 Task: Look for space in Kushikino, Japan from 2nd September, 2023 to 6th September, 2023 for 2 adults in price range Rs.15000 to Rs.20000. Place can be entire place with 1  bedroom having 1 bed and 1 bathroom. Property type can be house, flat, guest house, hotel. Booking option can be shelf check-in. Required host language is English.
Action: Mouse moved to (458, 122)
Screenshot: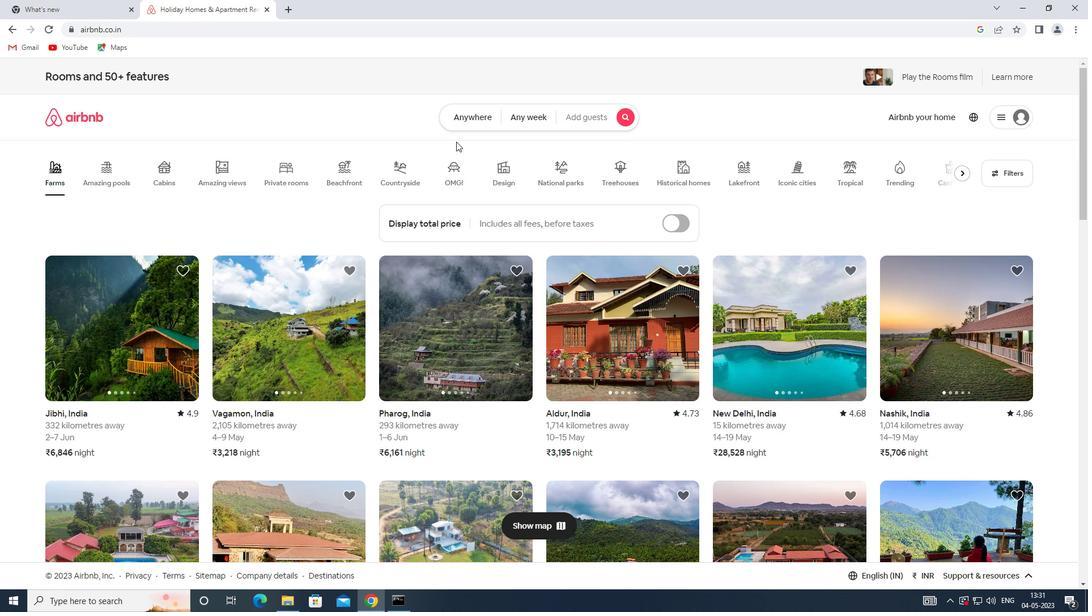 
Action: Mouse pressed left at (458, 122)
Screenshot: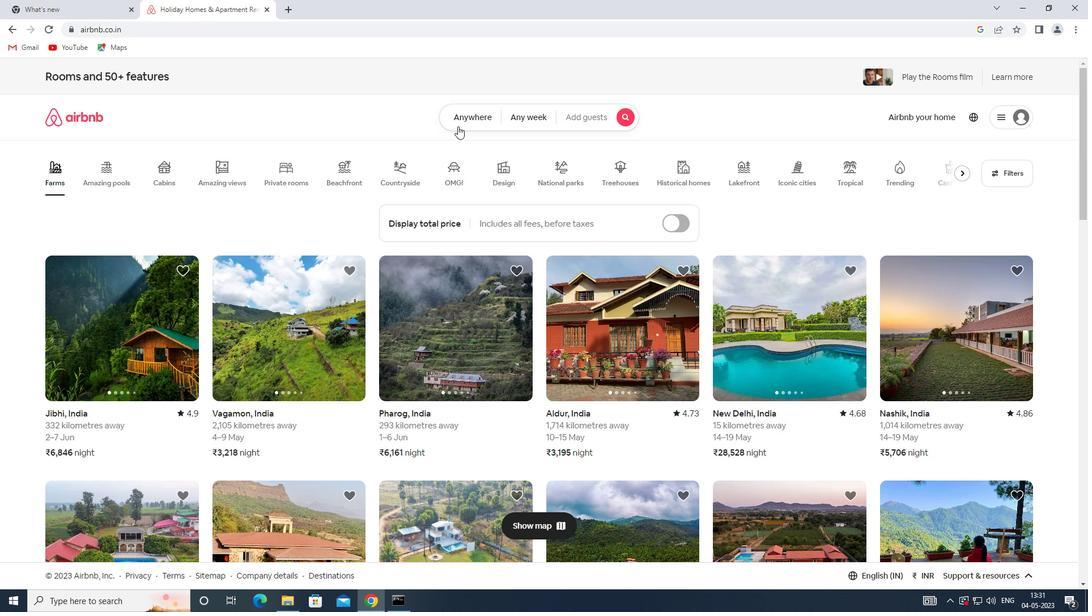 
Action: Mouse moved to (375, 156)
Screenshot: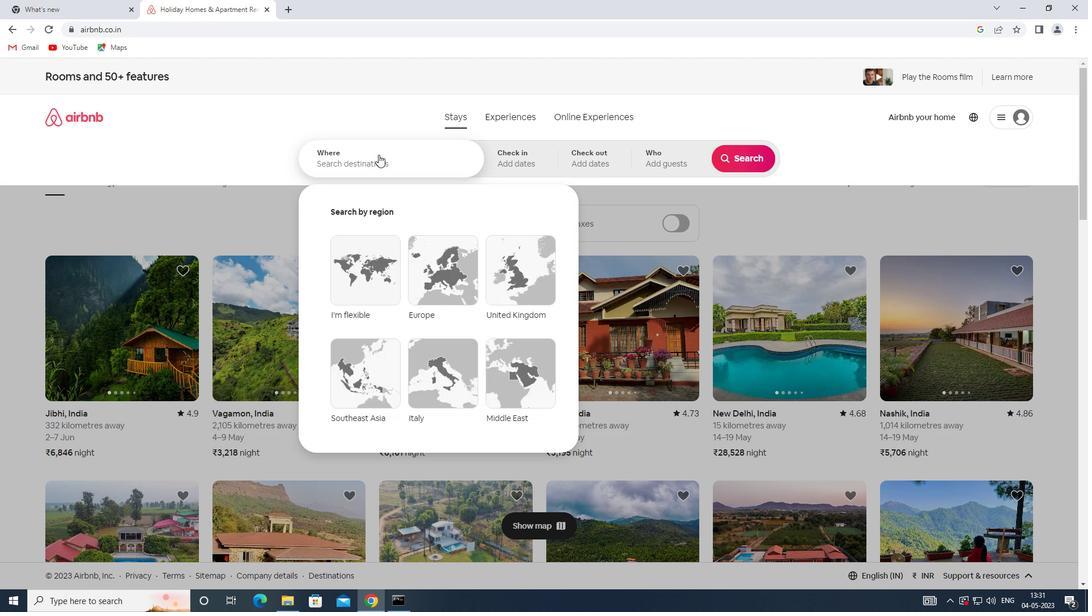 
Action: Mouse pressed left at (375, 156)
Screenshot: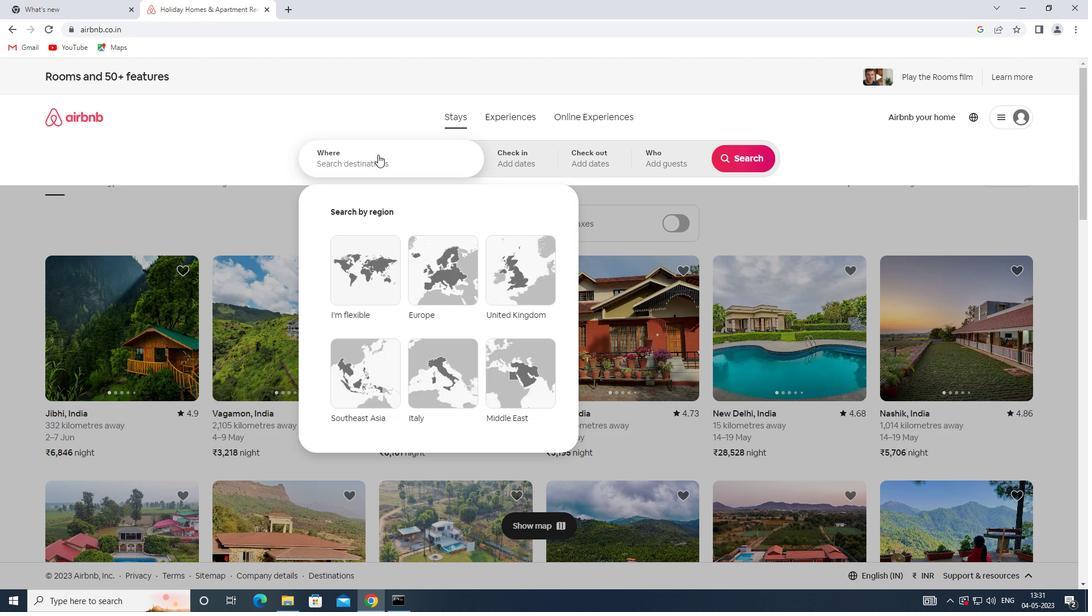 
Action: Key pressed <Key.shift>KUSHIKINO,<Key.shift>JAPAN
Screenshot: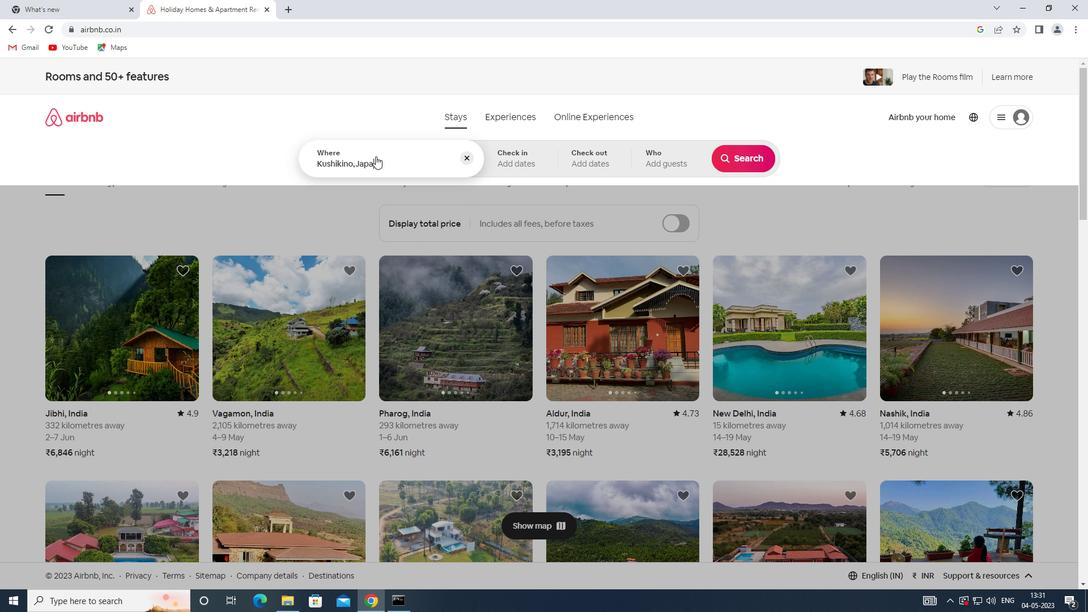 
Action: Mouse moved to (529, 151)
Screenshot: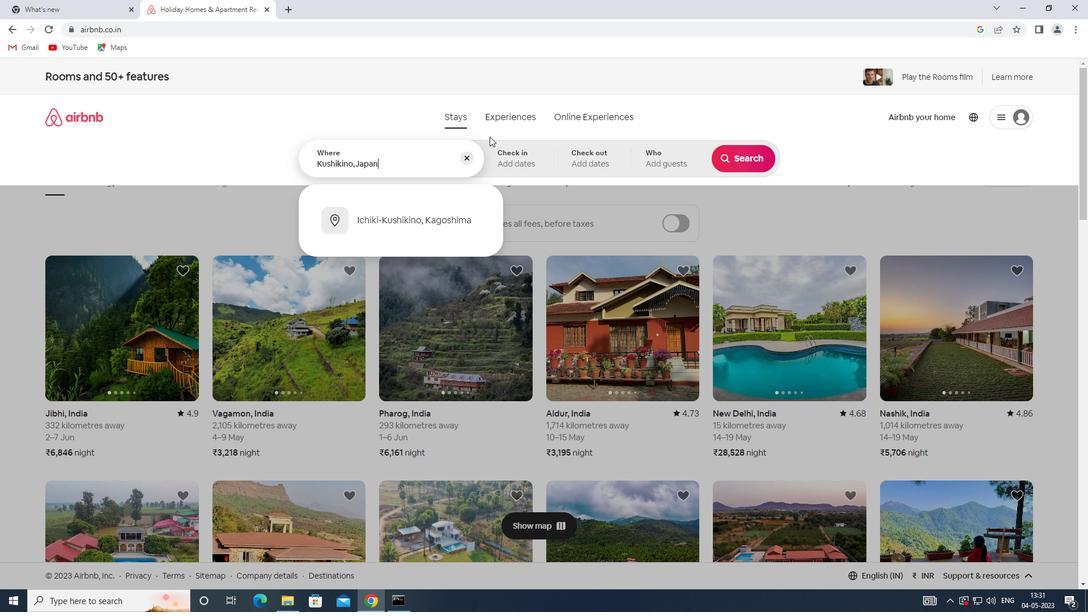 
Action: Mouse pressed left at (529, 151)
Screenshot: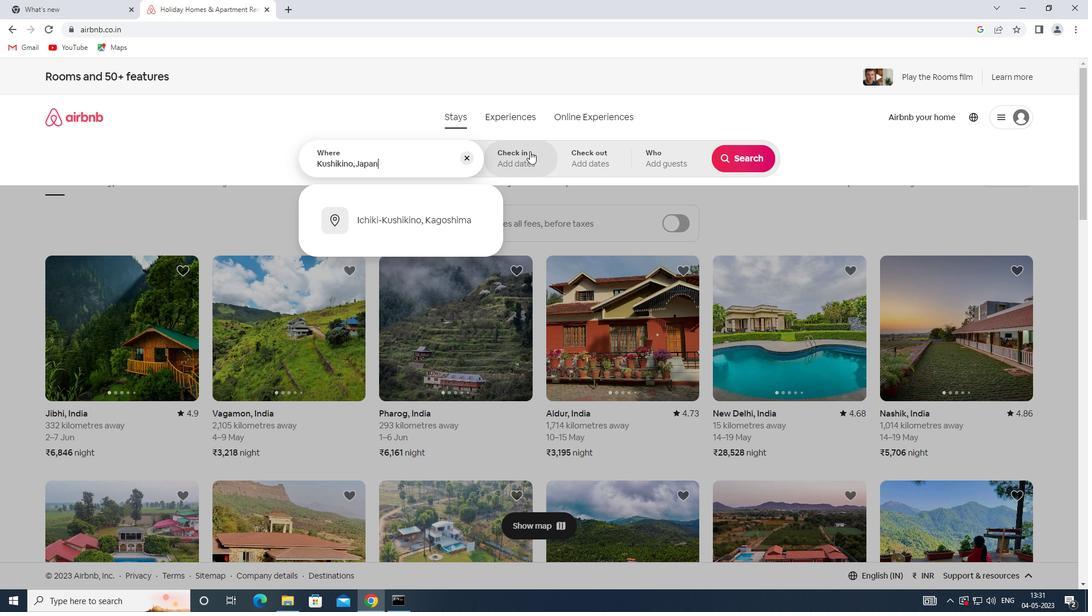 
Action: Mouse moved to (739, 256)
Screenshot: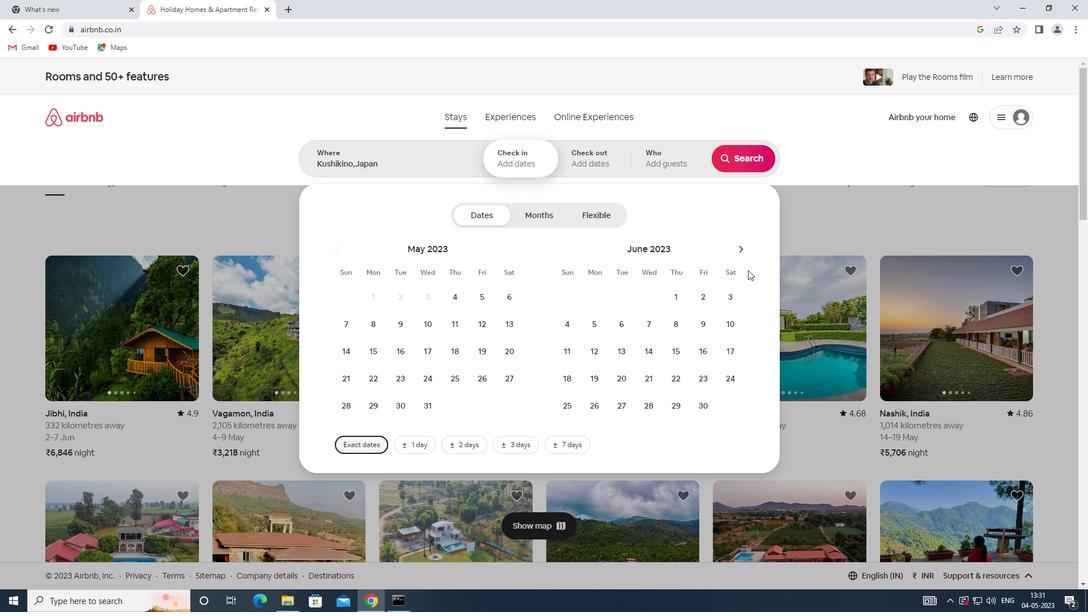
Action: Mouse pressed left at (739, 256)
Screenshot: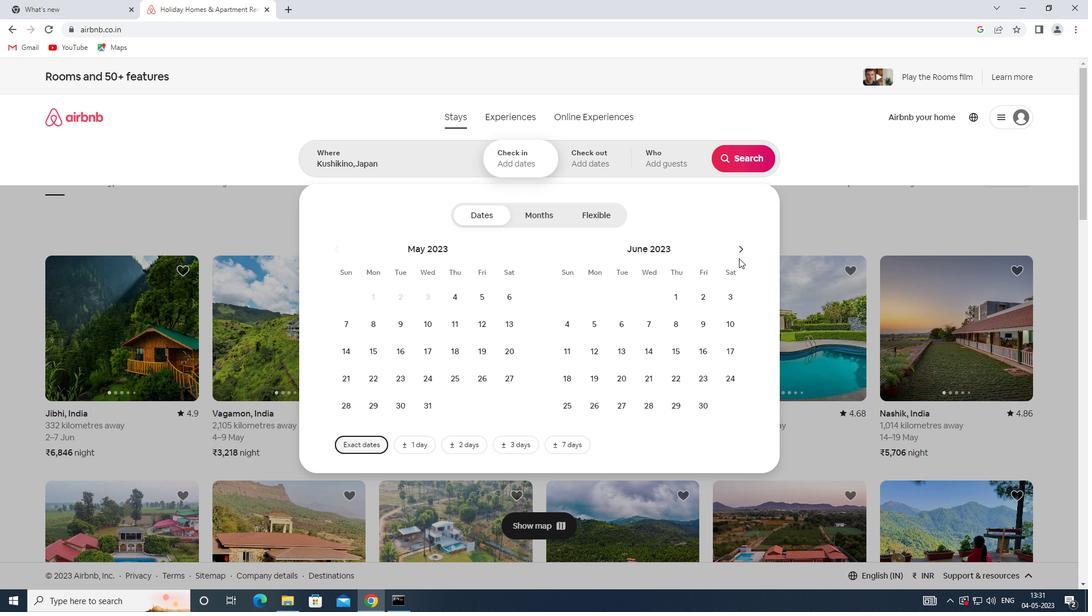 
Action: Mouse pressed left at (739, 256)
Screenshot: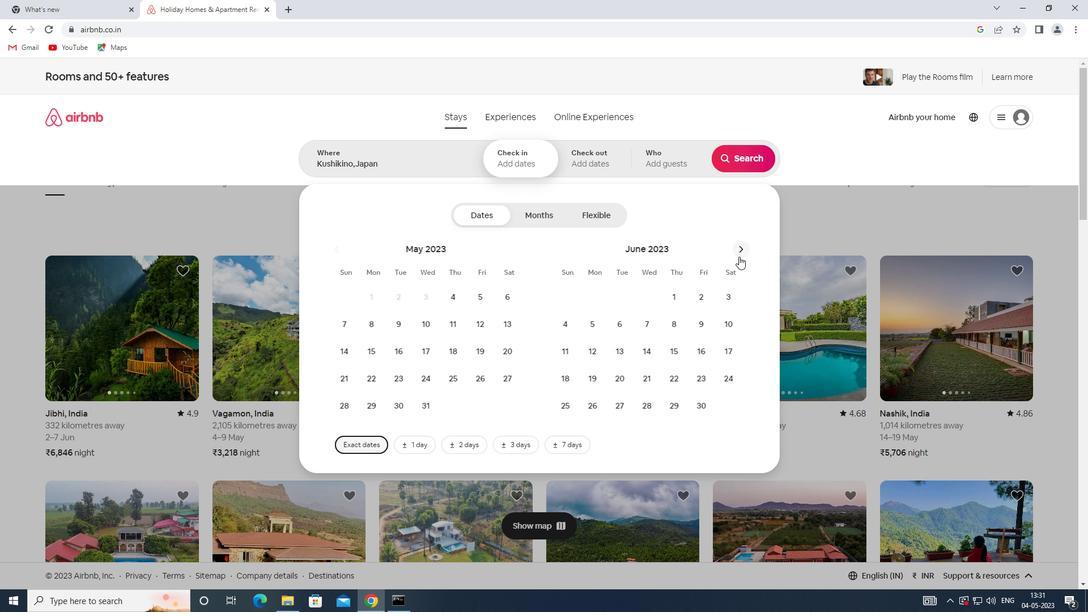 
Action: Mouse pressed left at (739, 256)
Screenshot: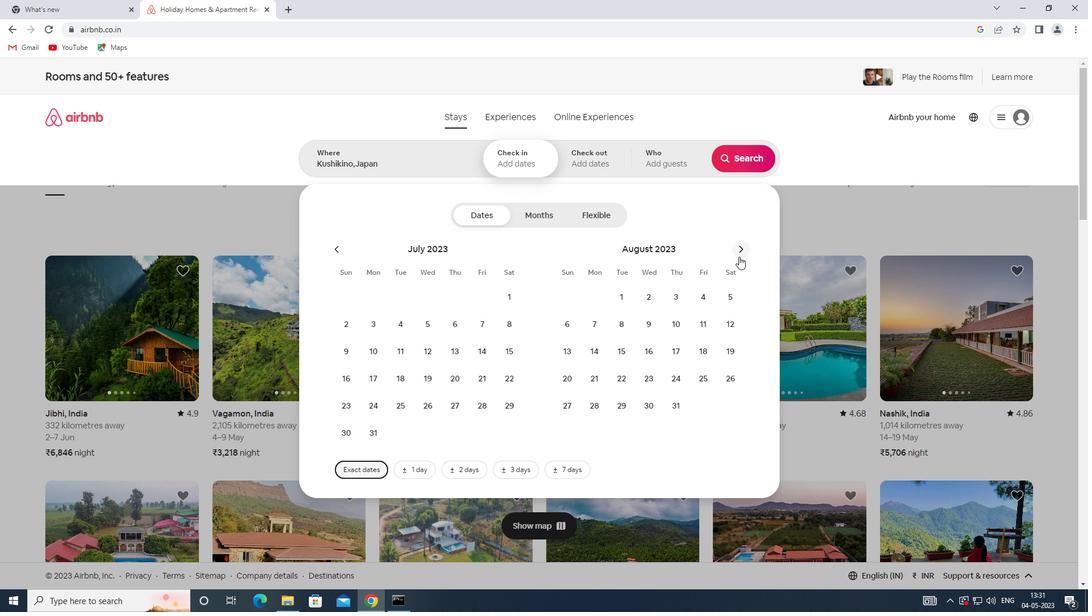 
Action: Mouse moved to (728, 294)
Screenshot: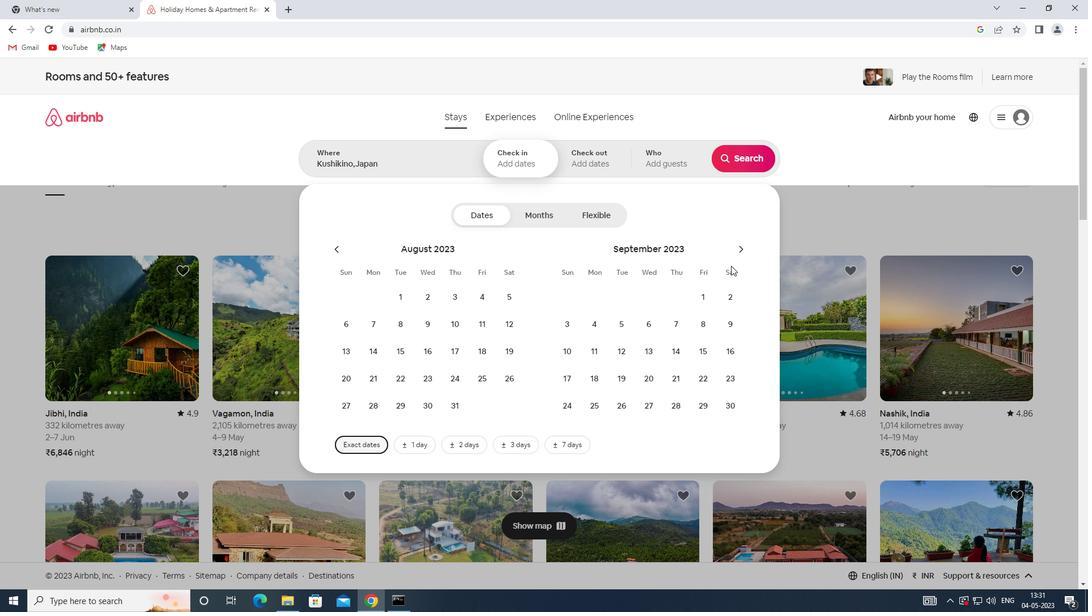 
Action: Mouse pressed left at (728, 294)
Screenshot: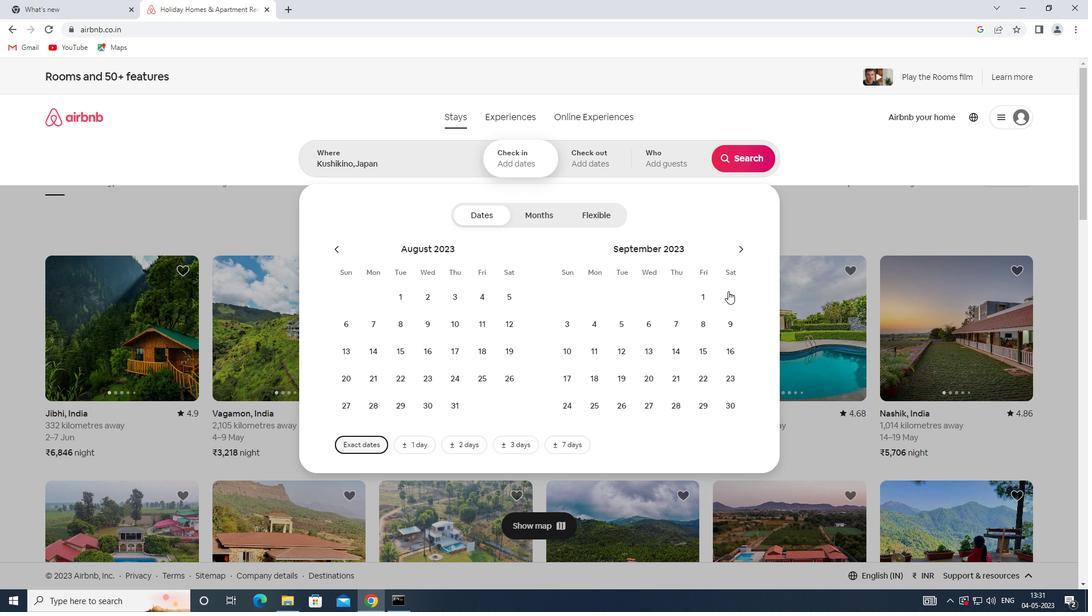 
Action: Mouse moved to (648, 336)
Screenshot: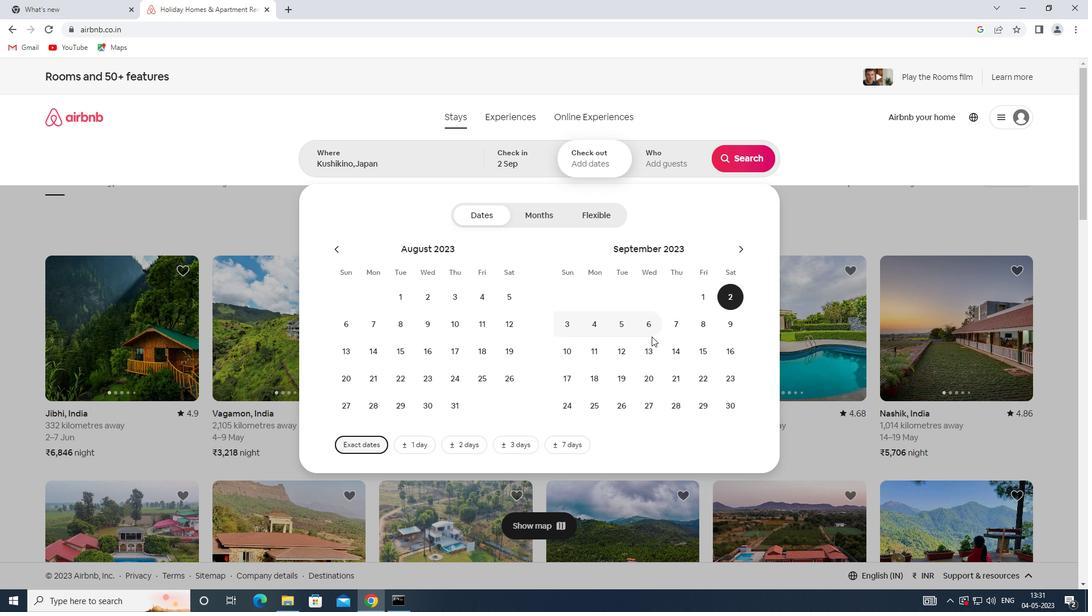 
Action: Mouse pressed left at (648, 336)
Screenshot: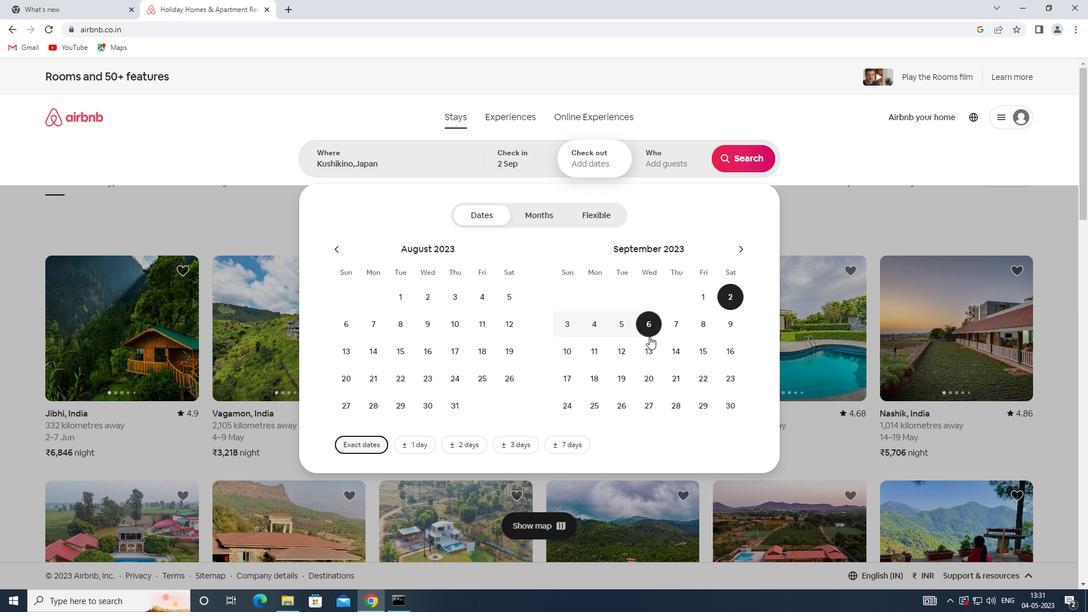 
Action: Mouse moved to (673, 166)
Screenshot: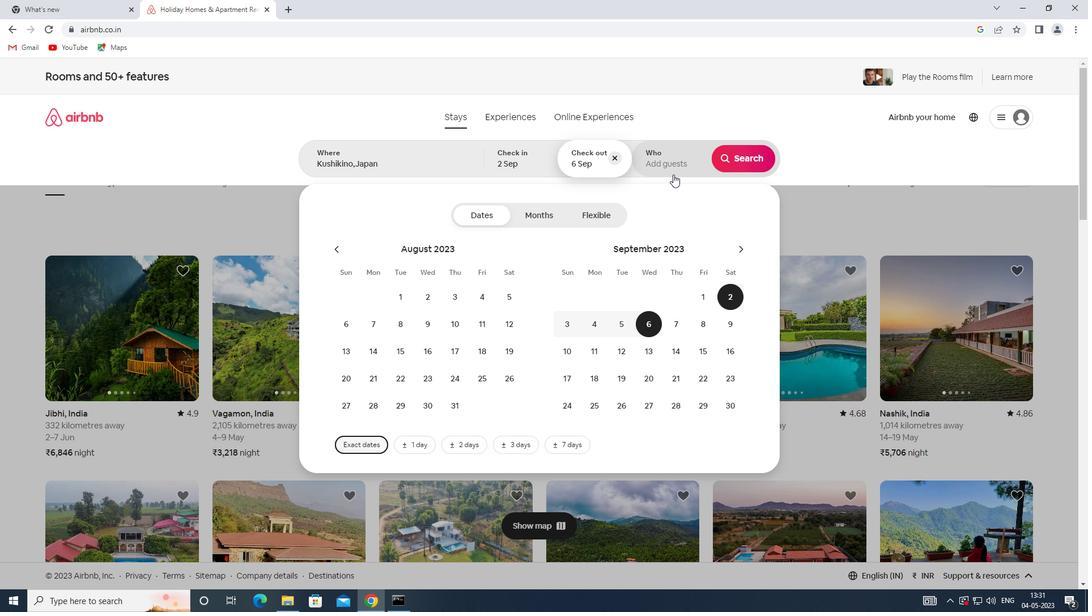 
Action: Mouse pressed left at (673, 166)
Screenshot: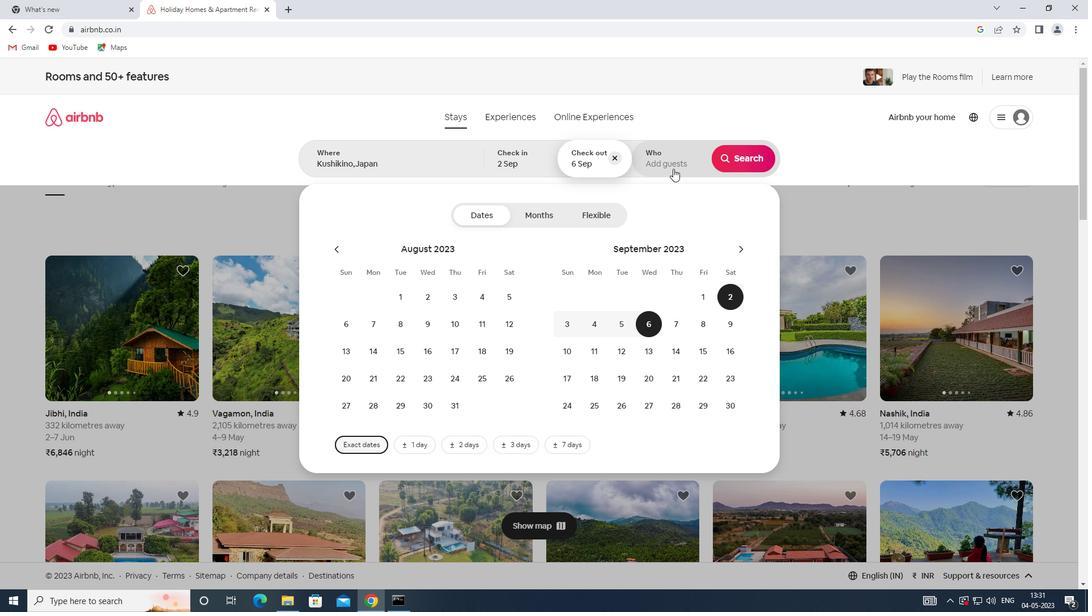 
Action: Mouse moved to (744, 218)
Screenshot: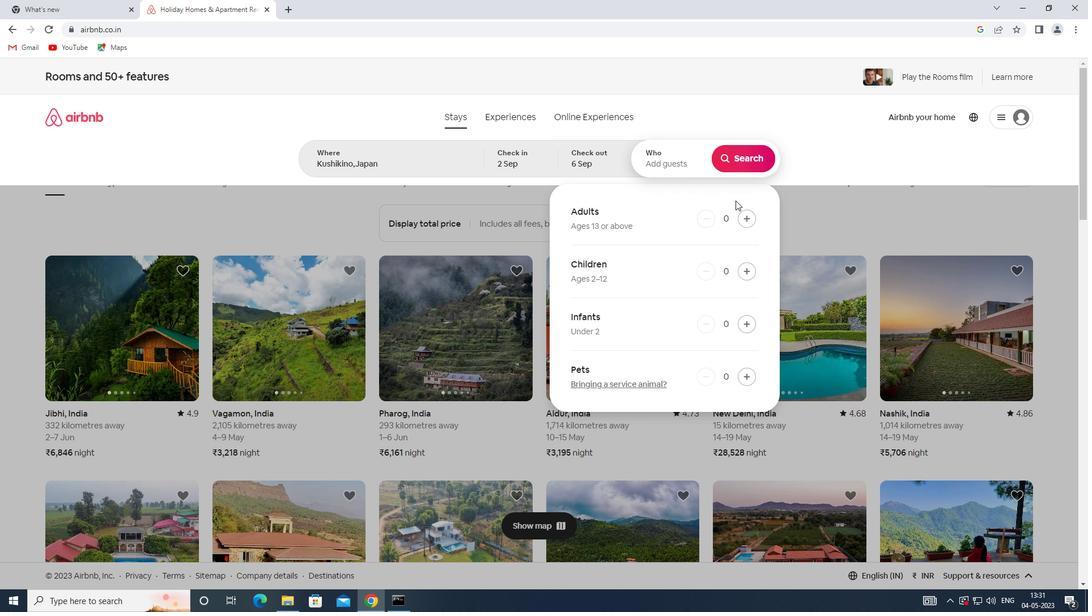 
Action: Mouse pressed left at (744, 218)
Screenshot: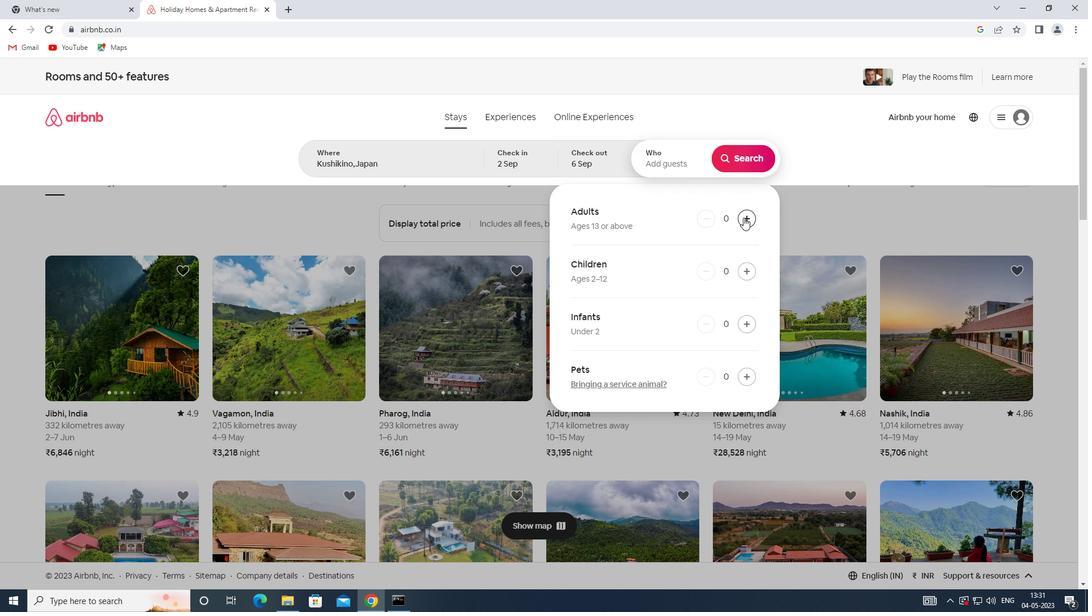 
Action: Mouse pressed left at (744, 218)
Screenshot: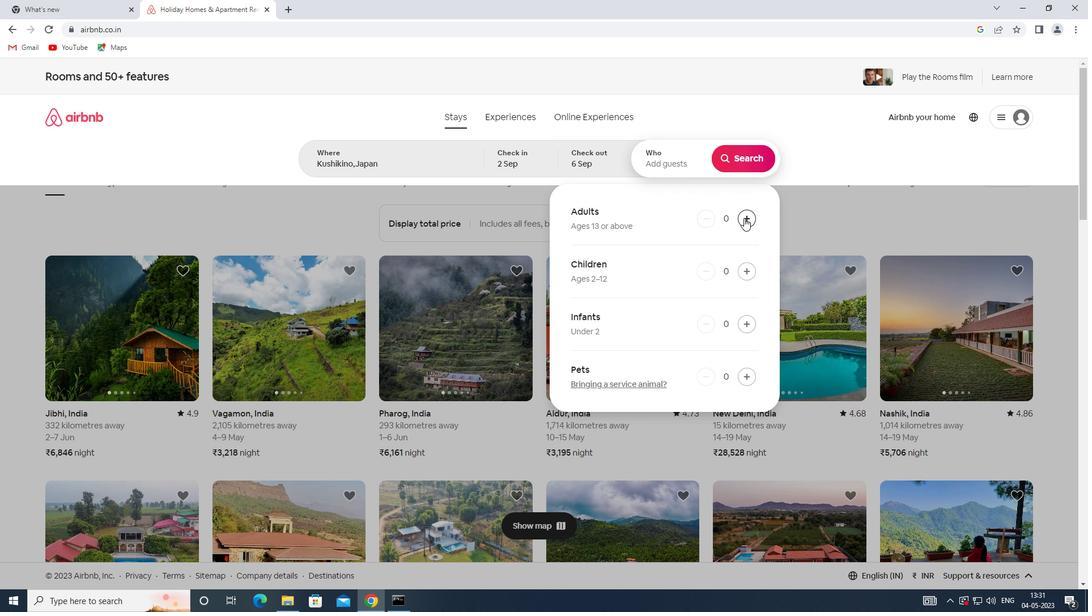 
Action: Mouse moved to (748, 150)
Screenshot: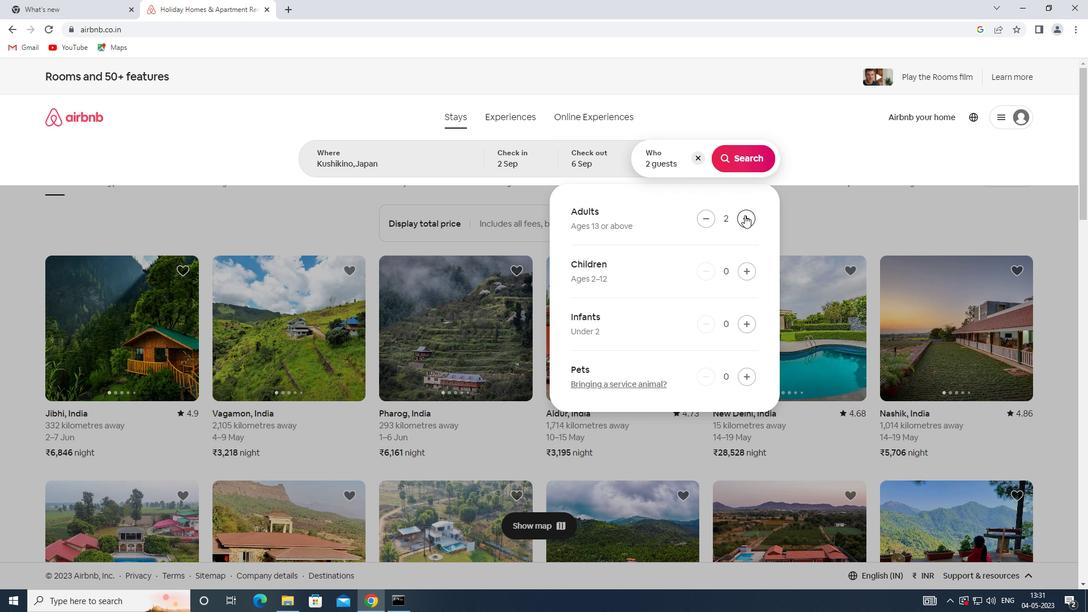 
Action: Mouse pressed left at (748, 150)
Screenshot: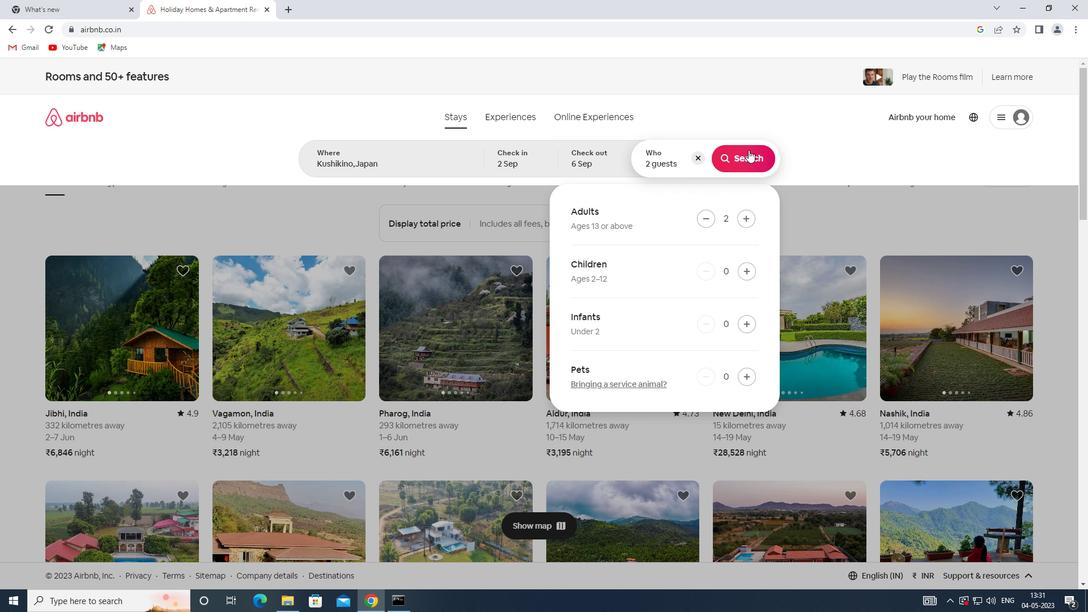 
Action: Mouse moved to (1054, 128)
Screenshot: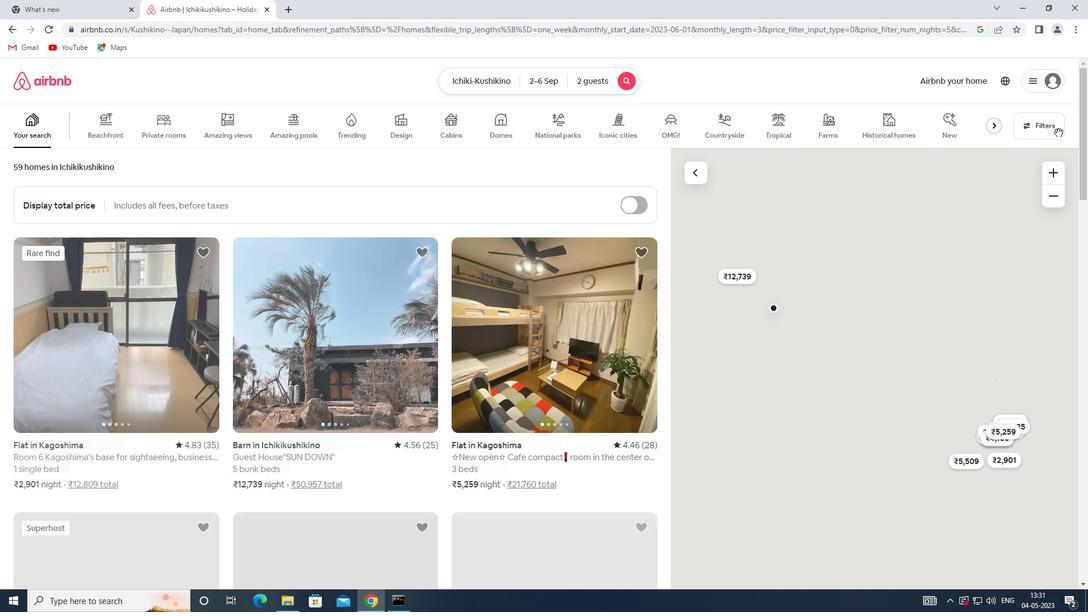 
Action: Mouse pressed left at (1054, 128)
Screenshot: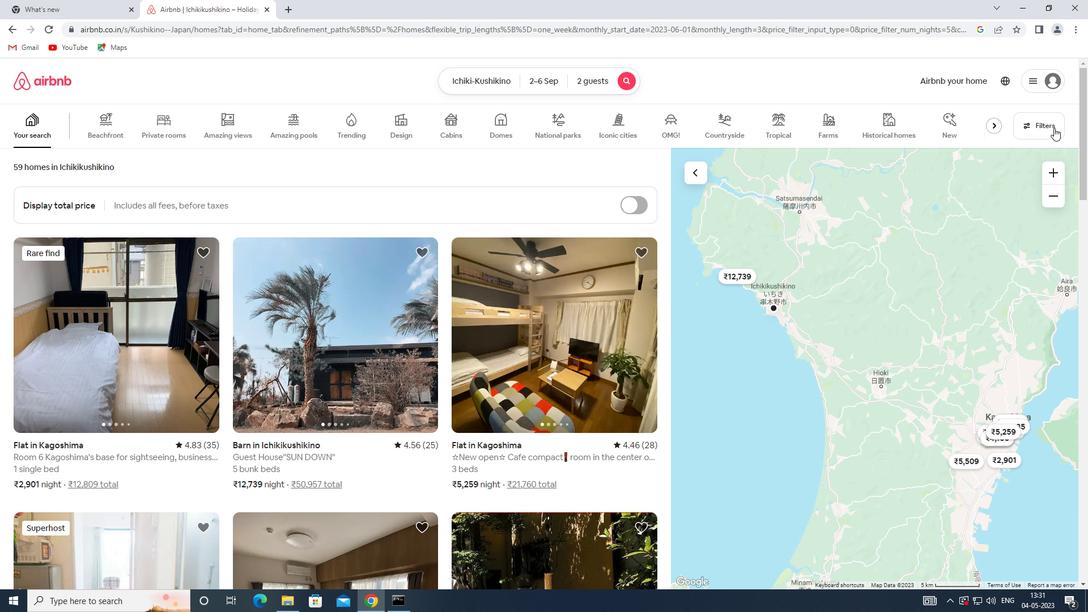 
Action: Mouse moved to (397, 270)
Screenshot: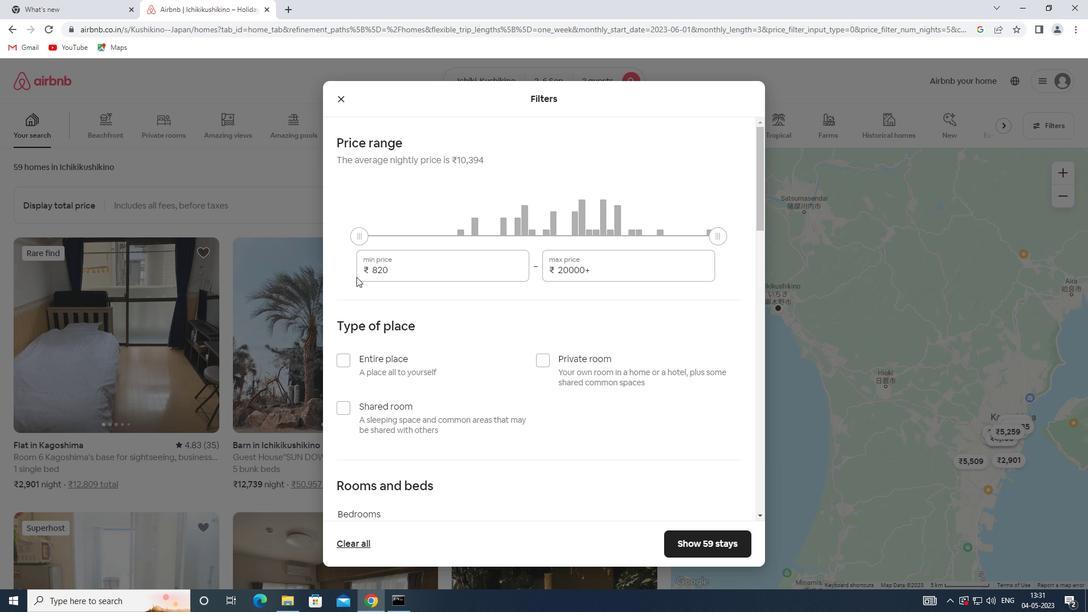 
Action: Mouse pressed left at (397, 270)
Screenshot: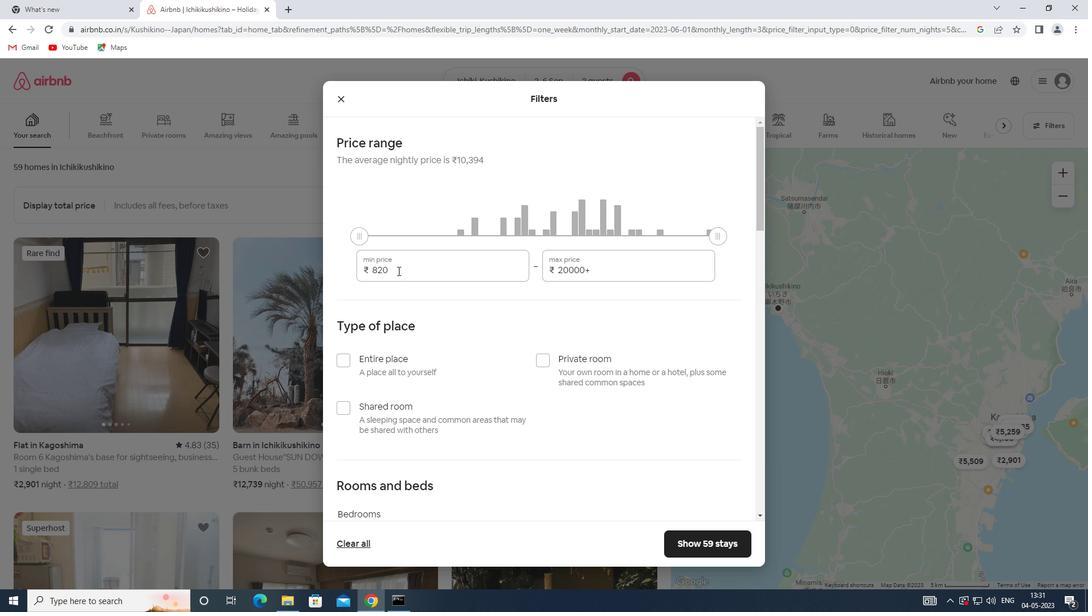 
Action: Mouse moved to (326, 269)
Screenshot: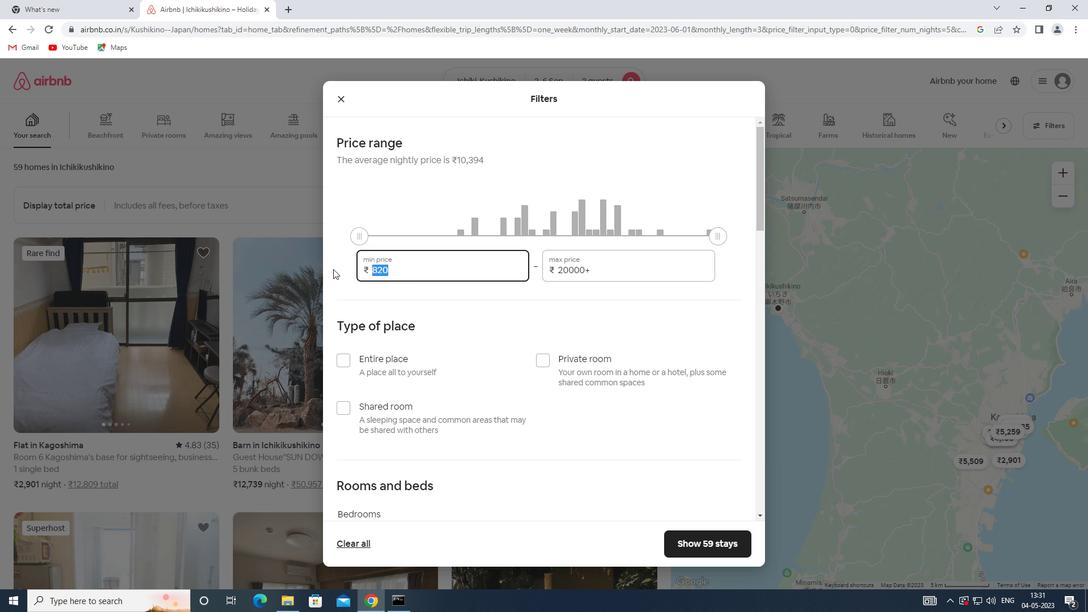
Action: Key pressed 15000
Screenshot: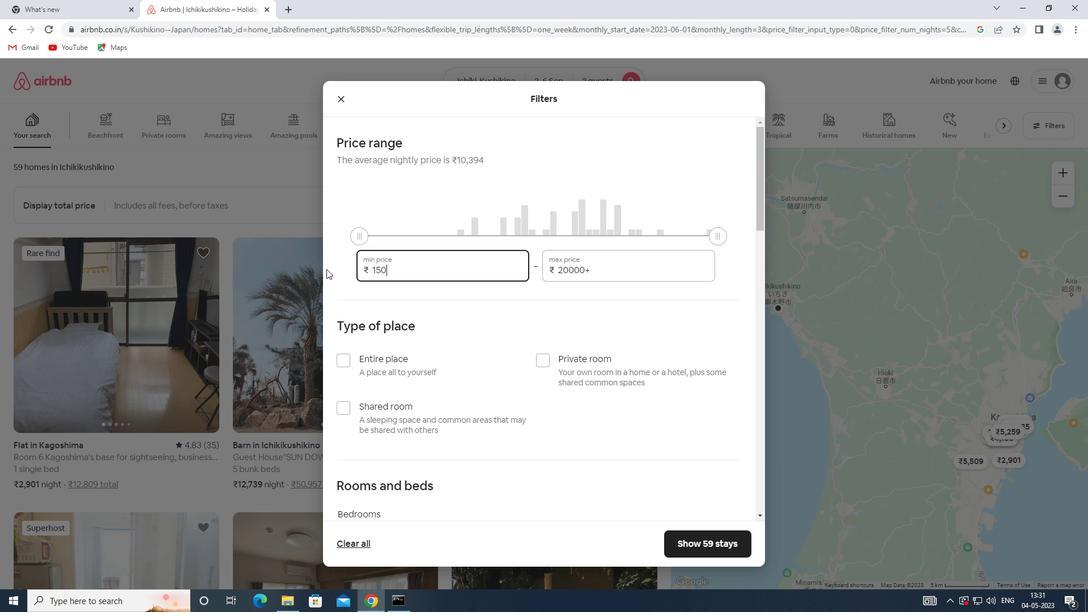
Action: Mouse moved to (337, 265)
Screenshot: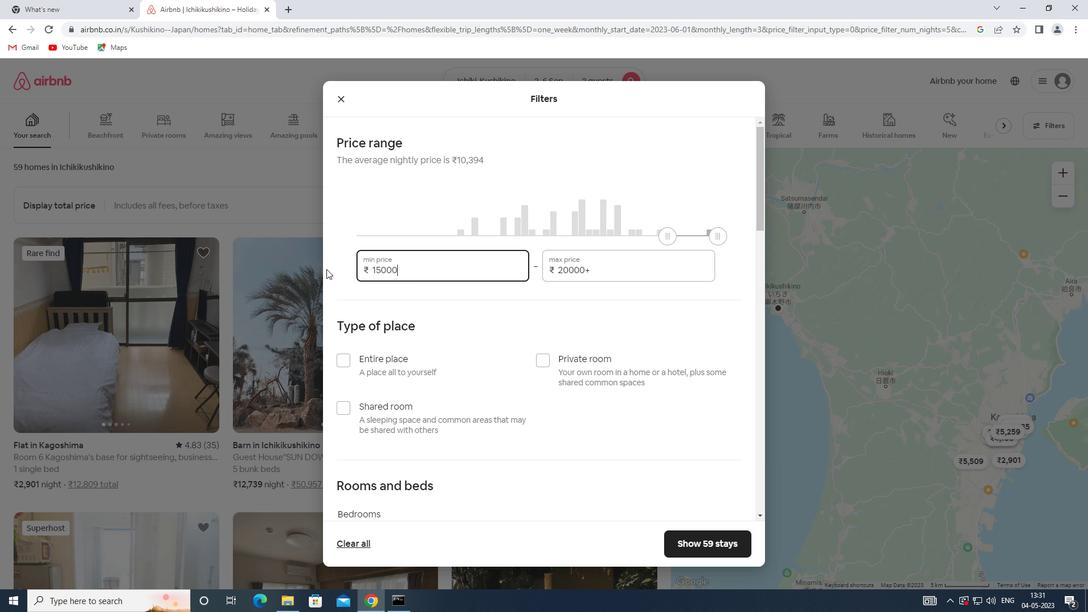 
Action: Mouse scrolled (337, 264) with delta (0, 0)
Screenshot: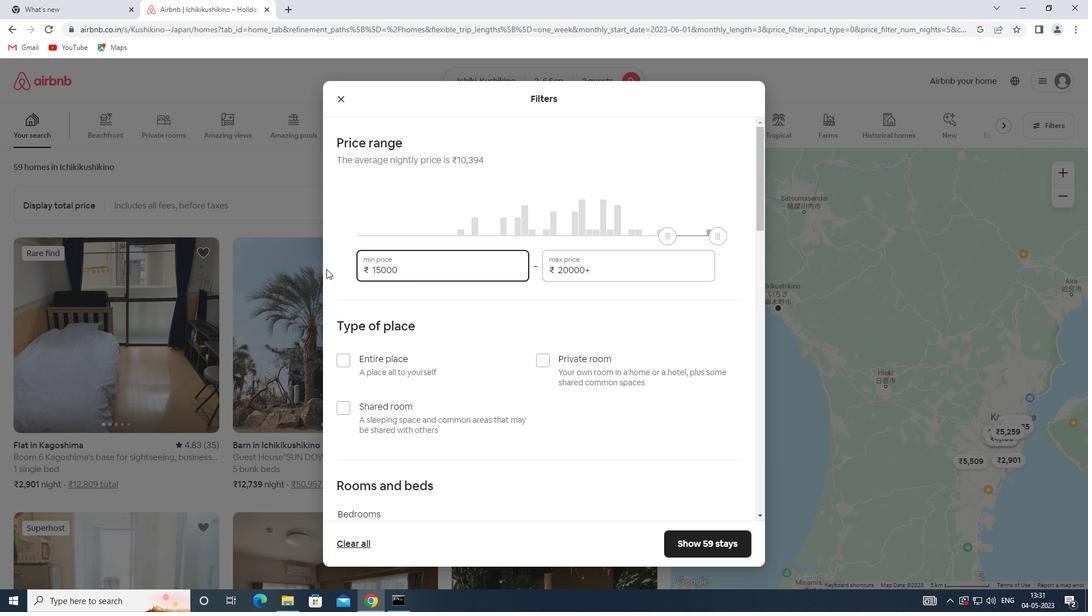 
Action: Mouse moved to (594, 214)
Screenshot: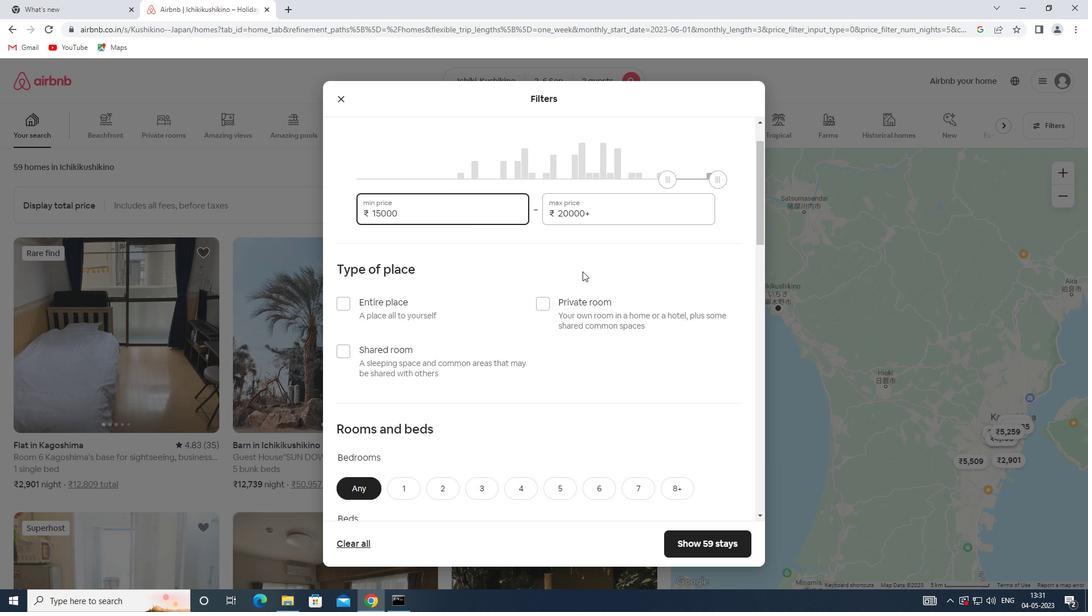 
Action: Mouse pressed left at (594, 214)
Screenshot: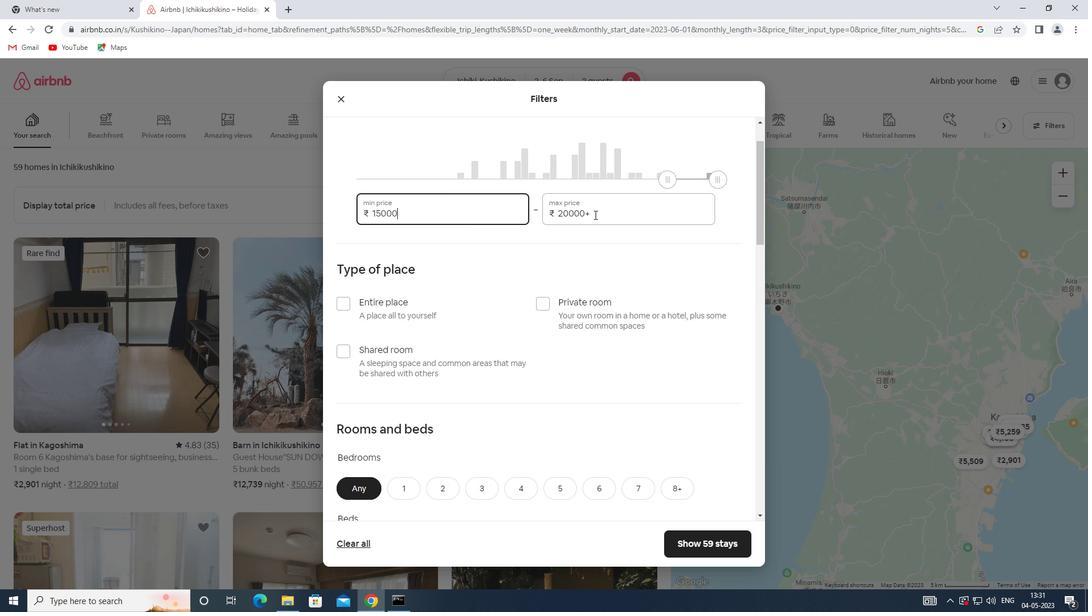 
Action: Mouse moved to (524, 214)
Screenshot: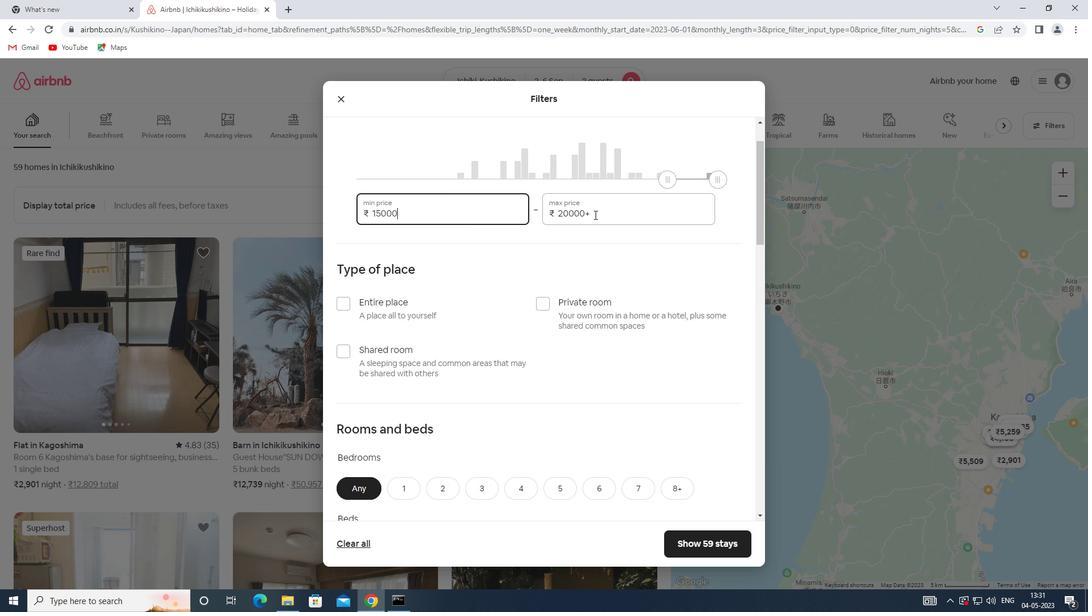 
Action: Key pressed 20000
Screenshot: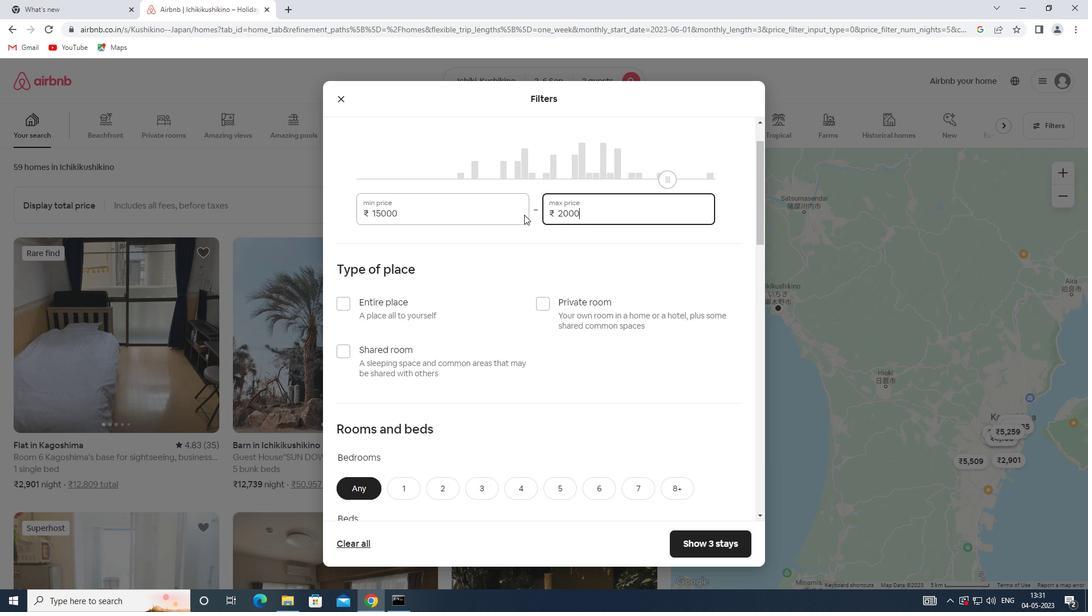 
Action: Mouse scrolled (524, 214) with delta (0, 0)
Screenshot: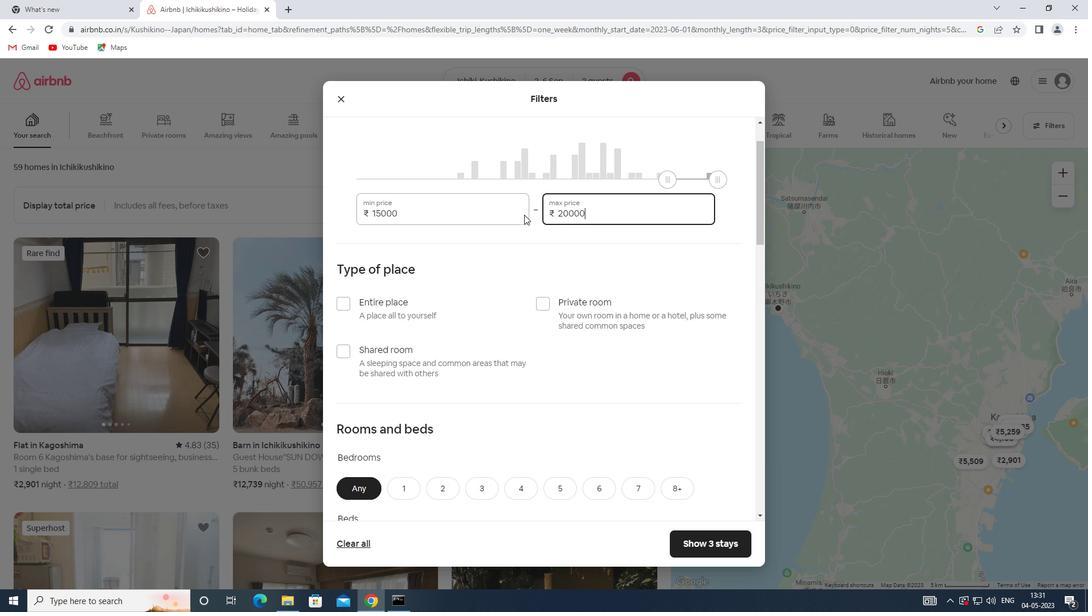 
Action: Mouse moved to (404, 247)
Screenshot: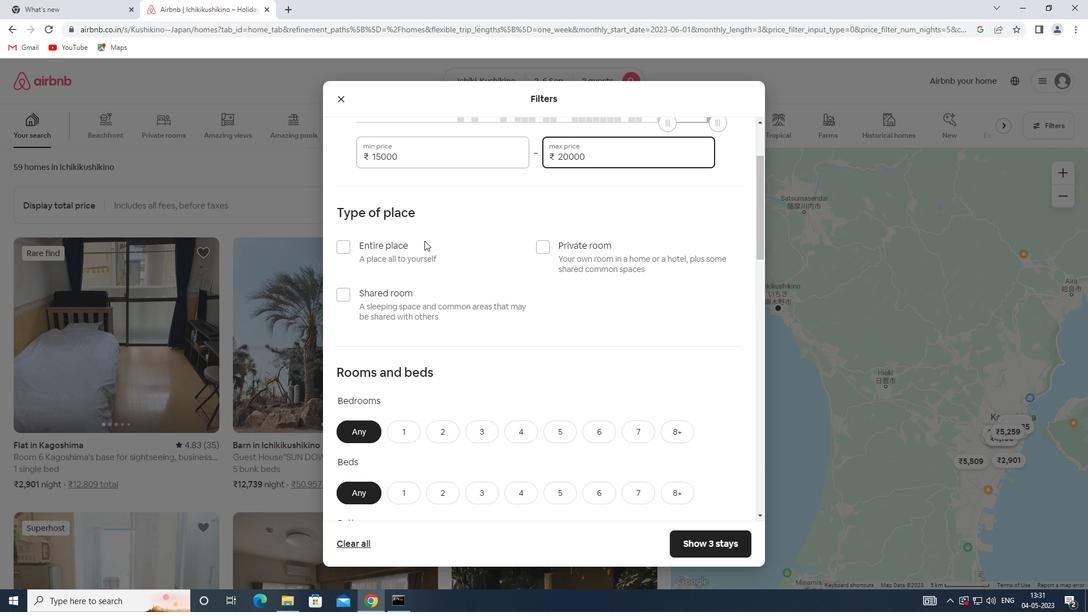 
Action: Mouse pressed left at (404, 247)
Screenshot: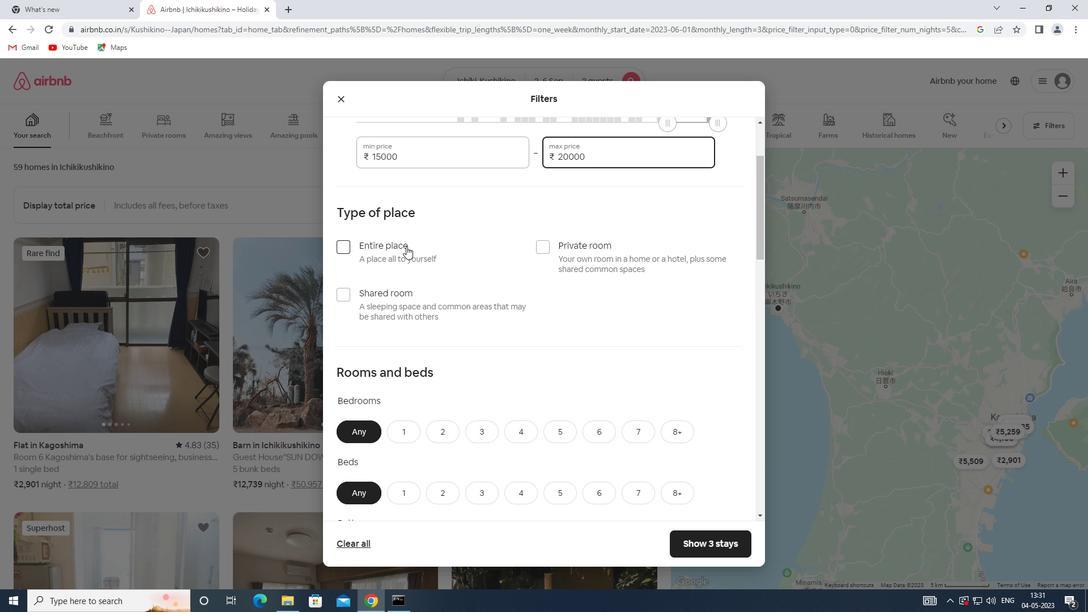 
Action: Mouse scrolled (404, 247) with delta (0, 0)
Screenshot: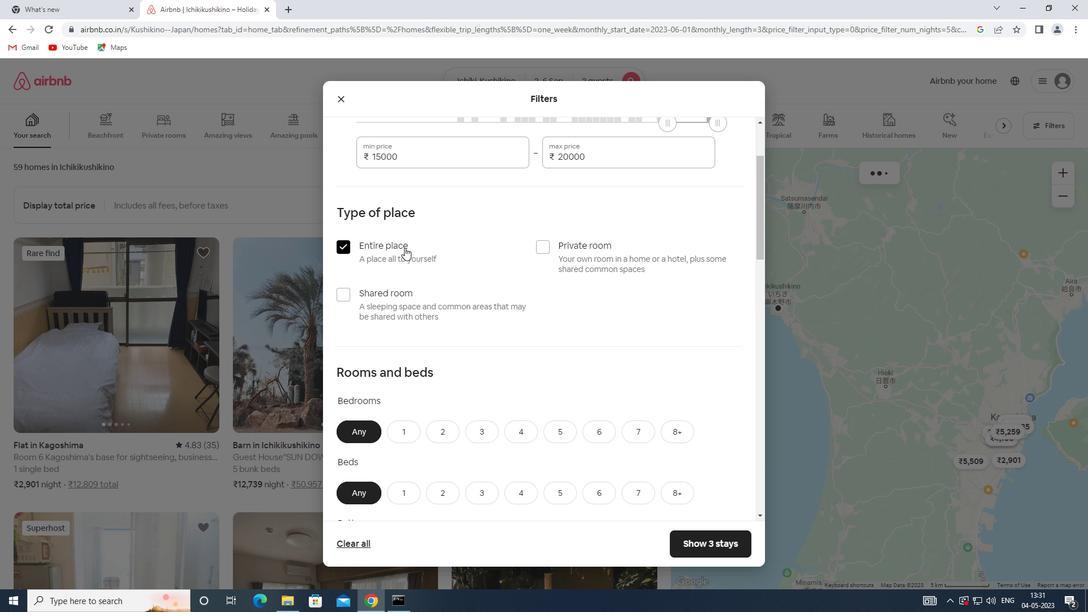 
Action: Mouse moved to (403, 248)
Screenshot: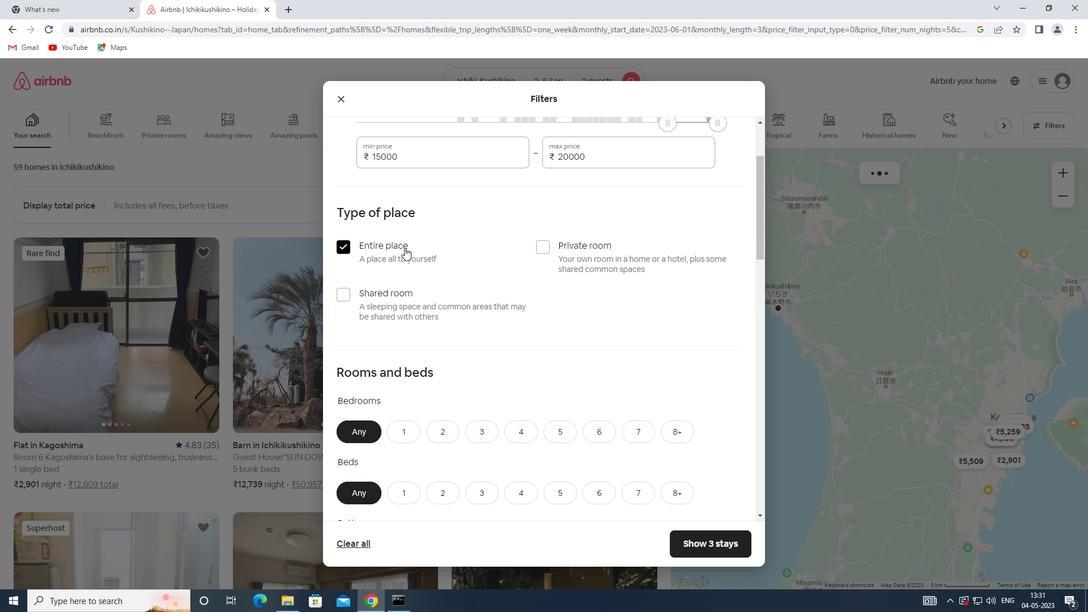 
Action: Mouse scrolled (403, 247) with delta (0, 0)
Screenshot: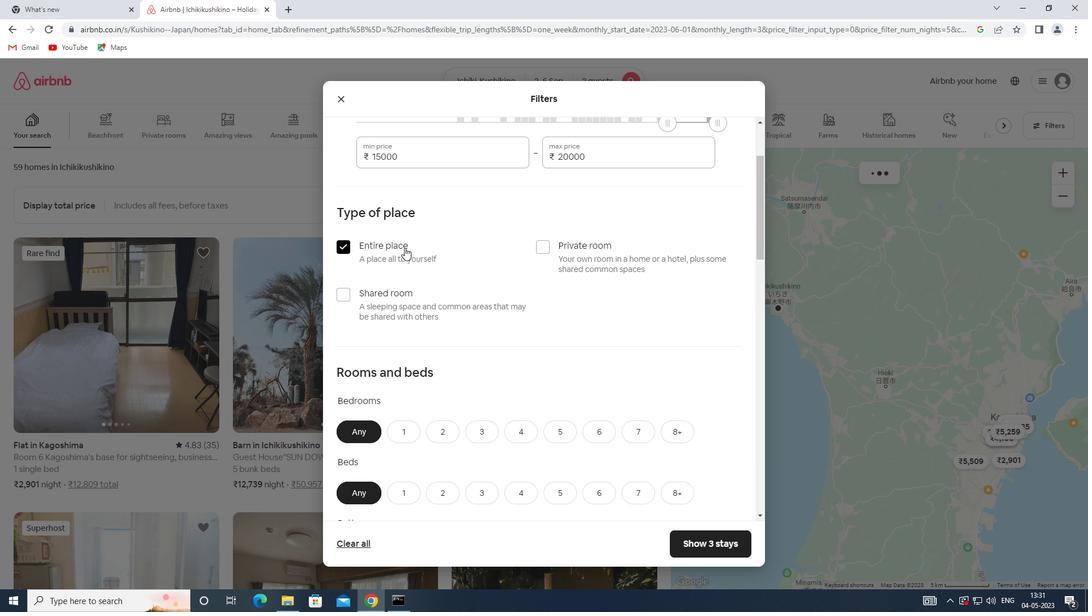 
Action: Mouse moved to (400, 317)
Screenshot: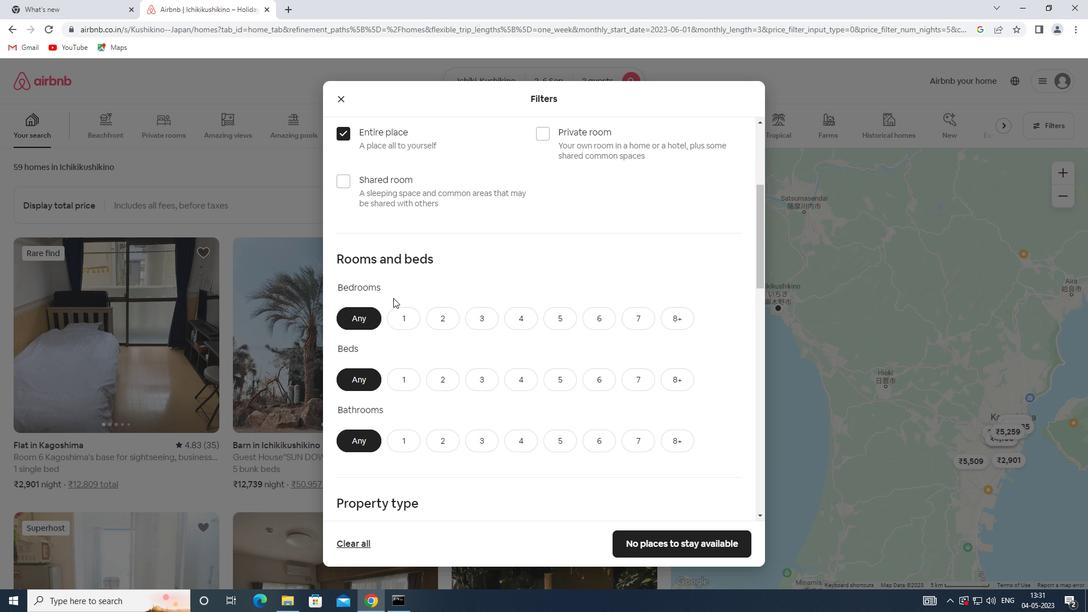 
Action: Mouse pressed left at (400, 317)
Screenshot: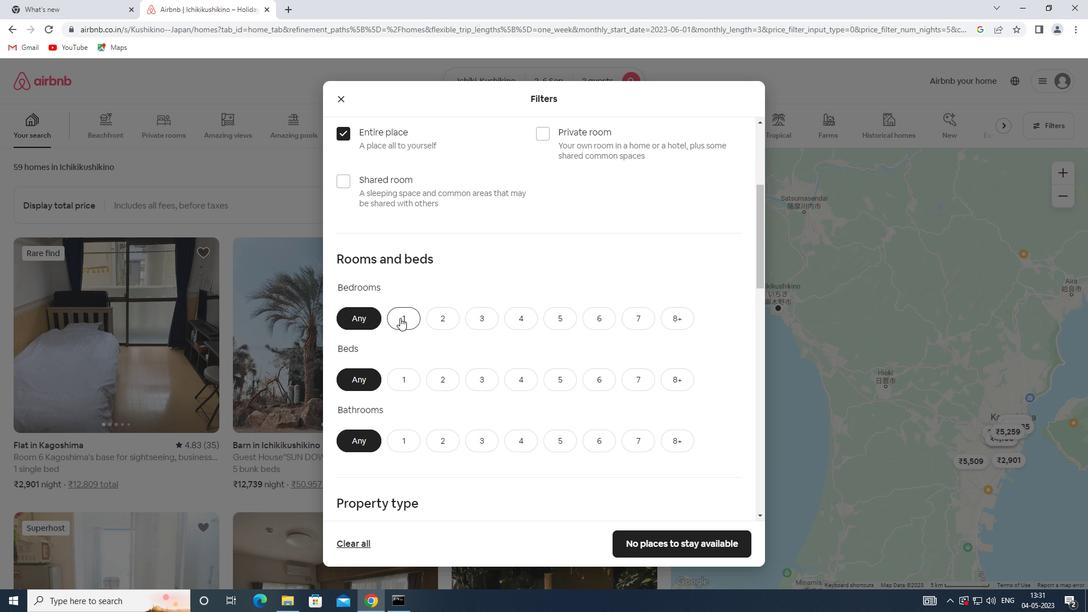 
Action: Mouse scrolled (400, 317) with delta (0, 0)
Screenshot: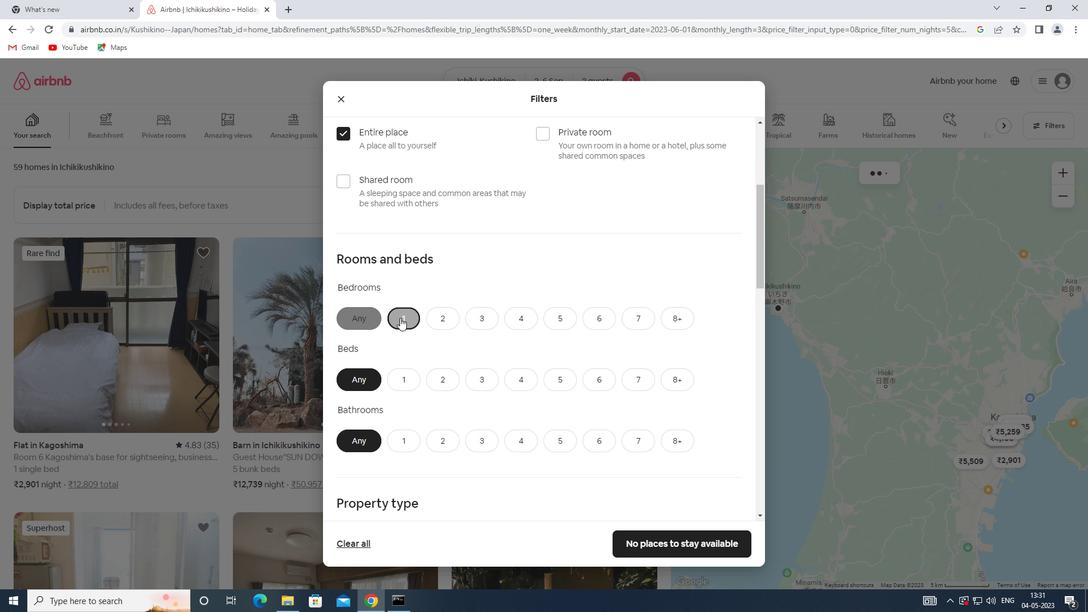 
Action: Mouse scrolled (400, 317) with delta (0, 0)
Screenshot: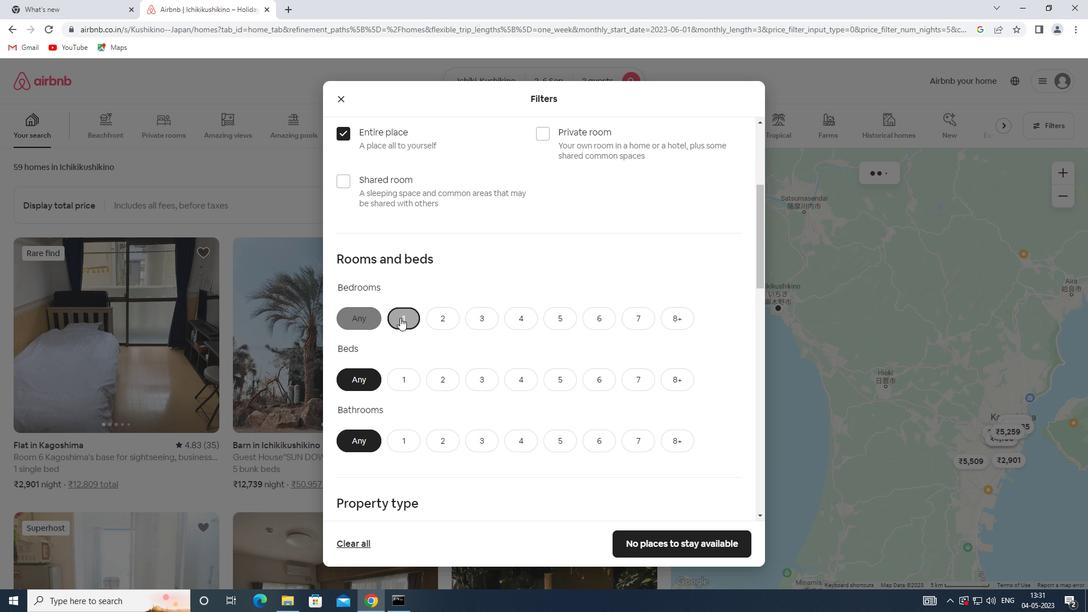 
Action: Mouse scrolled (400, 317) with delta (0, 0)
Screenshot: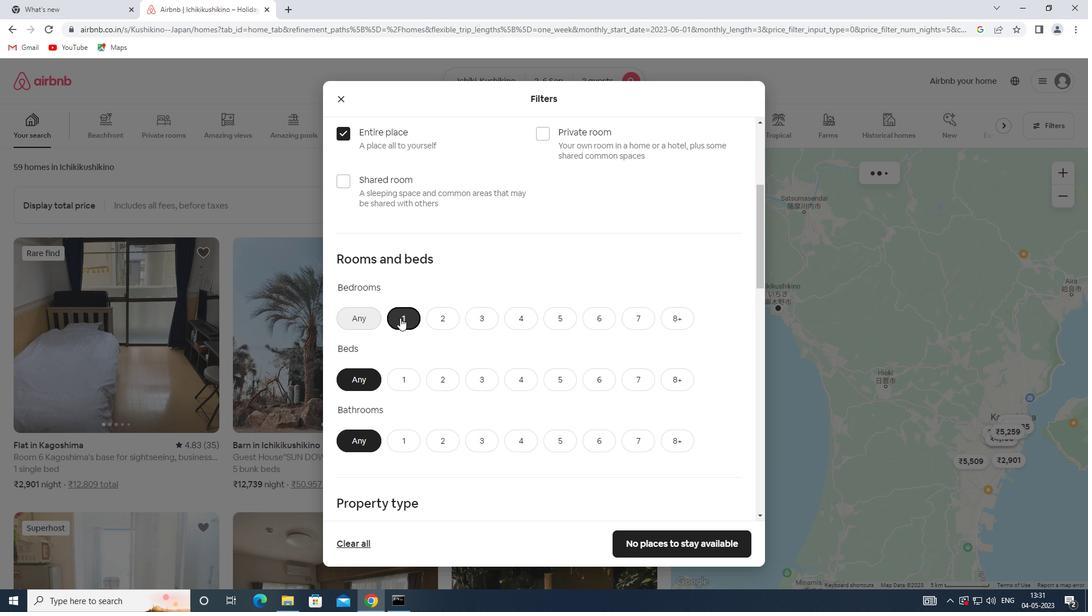 
Action: Mouse scrolled (400, 317) with delta (0, 0)
Screenshot: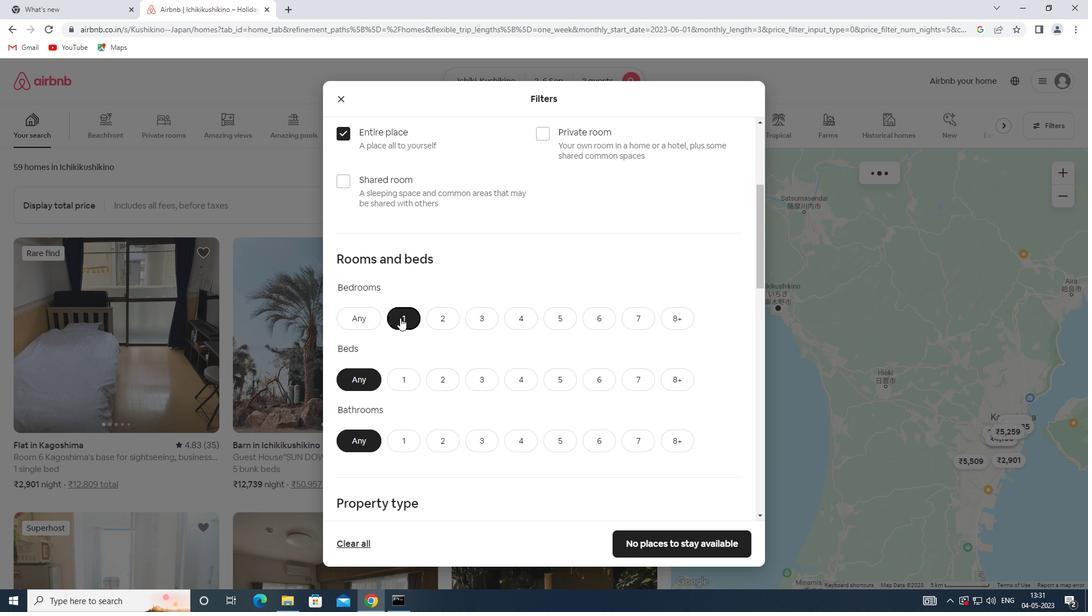 
Action: Mouse moved to (402, 156)
Screenshot: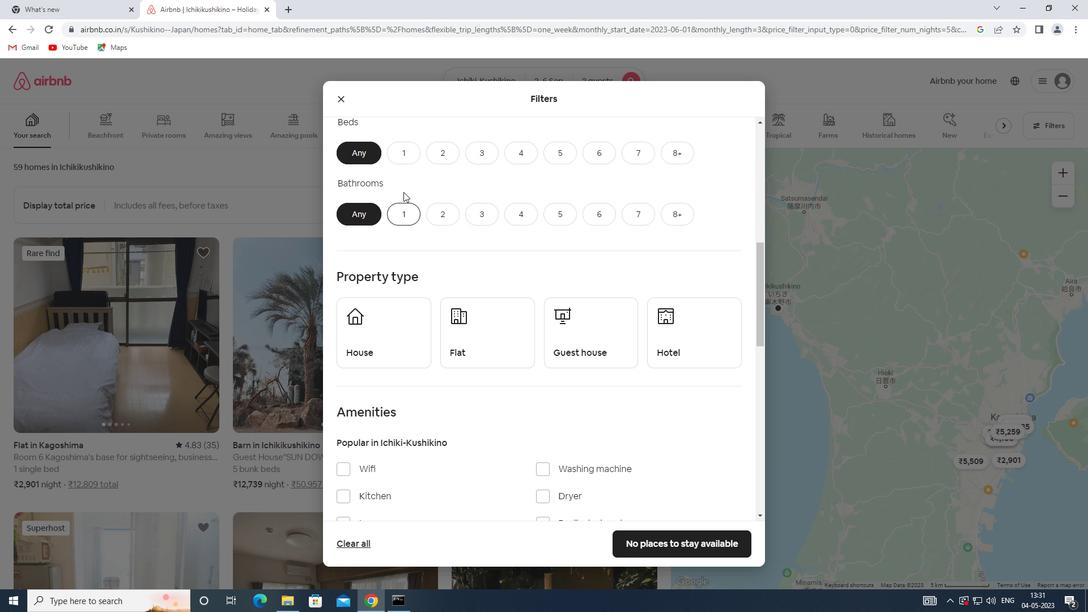 
Action: Mouse pressed left at (402, 156)
Screenshot: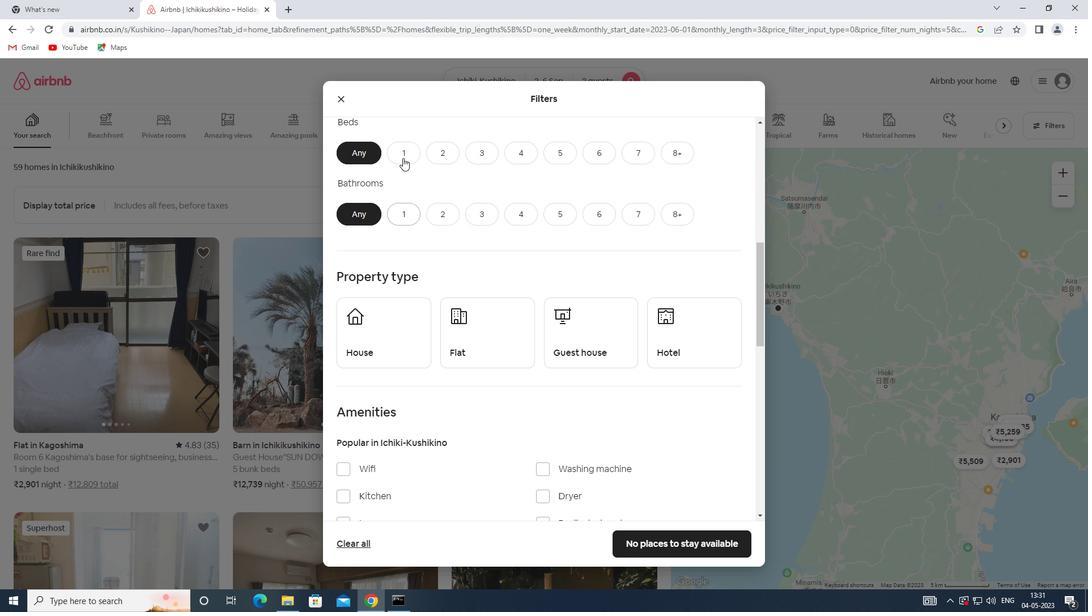 
Action: Mouse moved to (400, 214)
Screenshot: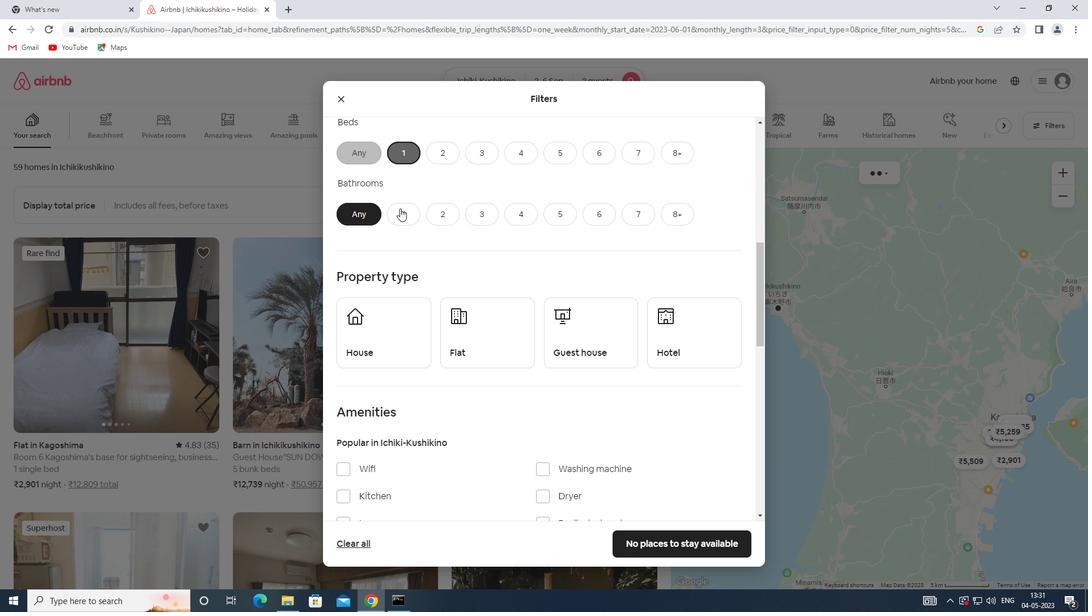 
Action: Mouse pressed left at (400, 214)
Screenshot: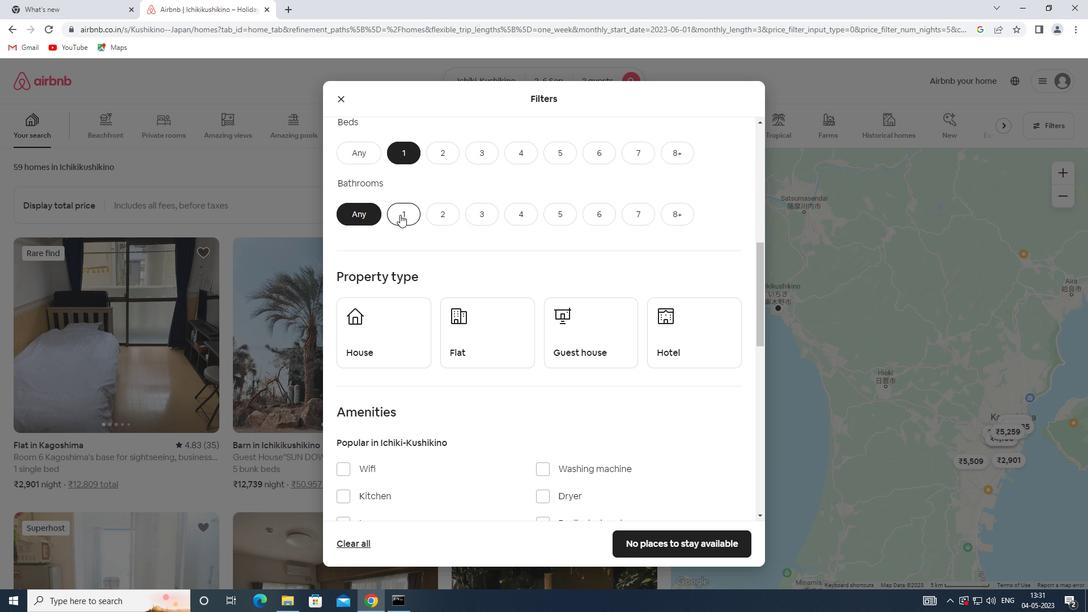 
Action: Mouse scrolled (400, 214) with delta (0, 0)
Screenshot: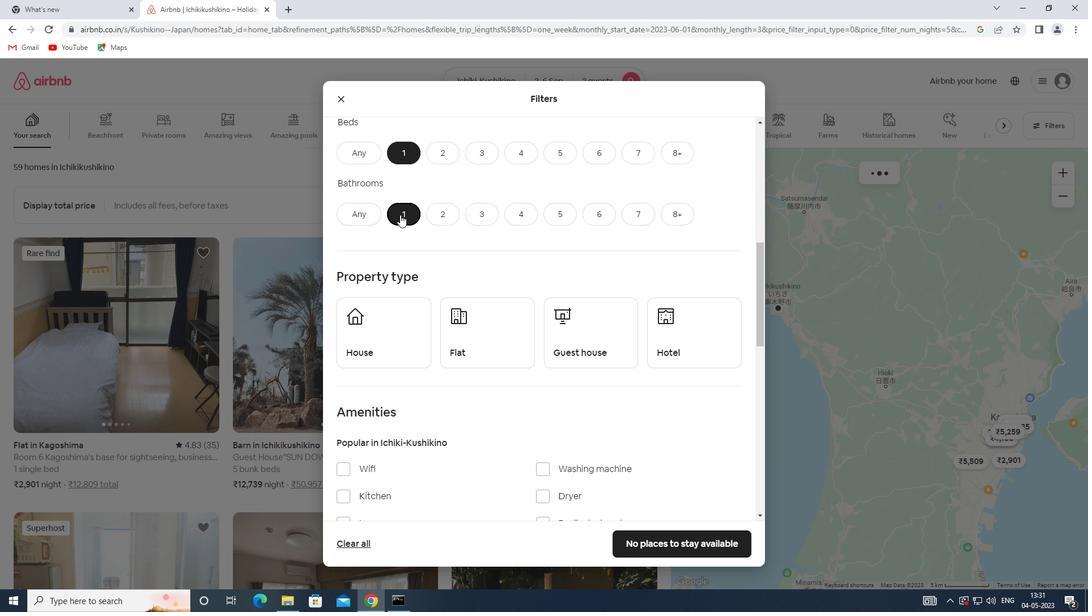 
Action: Mouse moved to (412, 285)
Screenshot: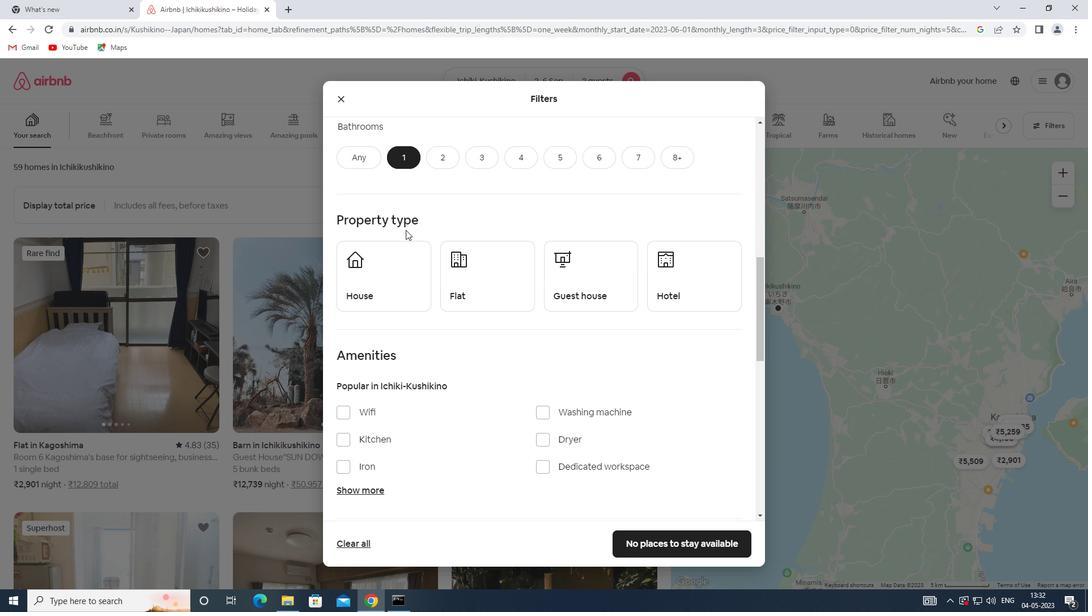 
Action: Mouse pressed left at (412, 285)
Screenshot: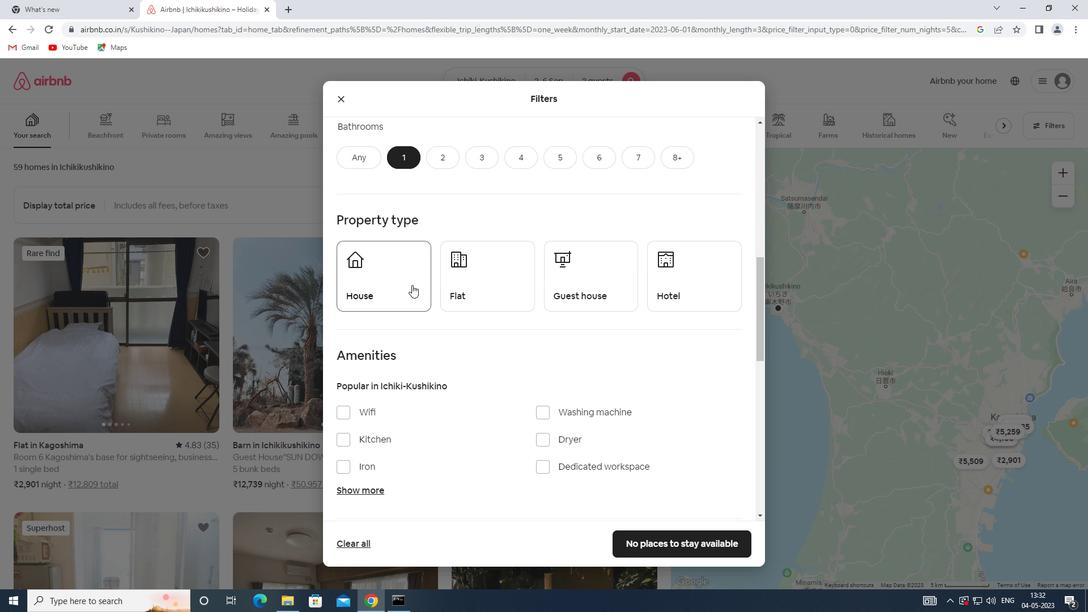 
Action: Mouse moved to (486, 278)
Screenshot: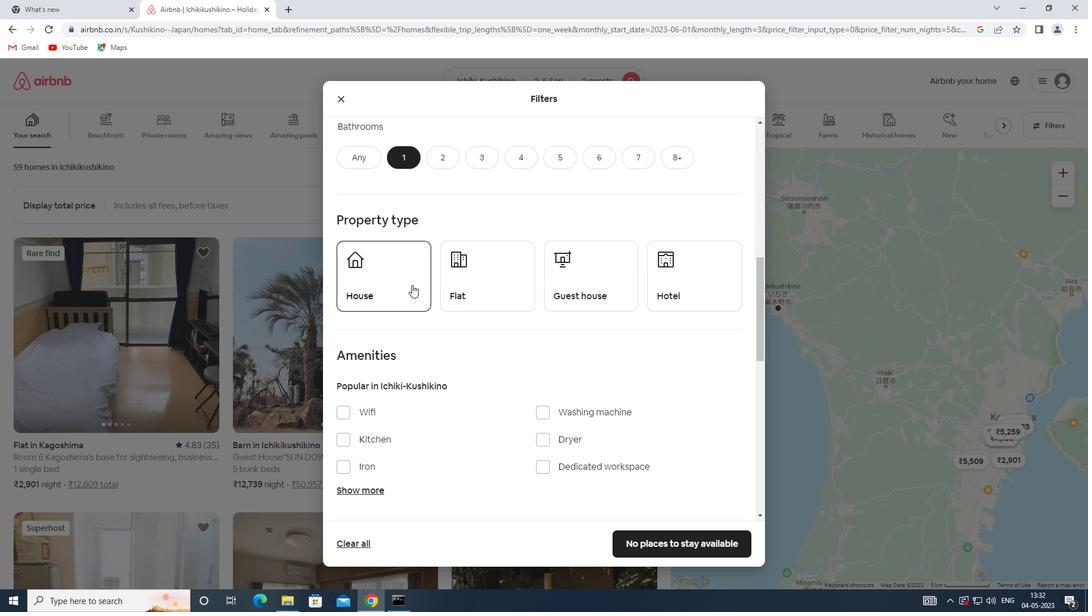 
Action: Mouse pressed left at (486, 278)
Screenshot: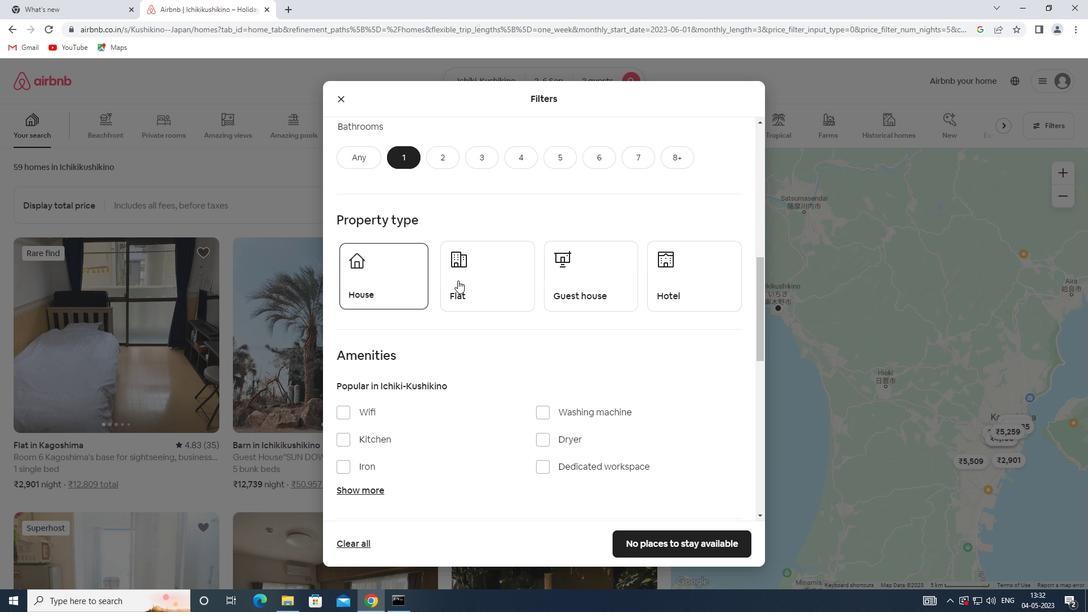 
Action: Mouse moved to (596, 277)
Screenshot: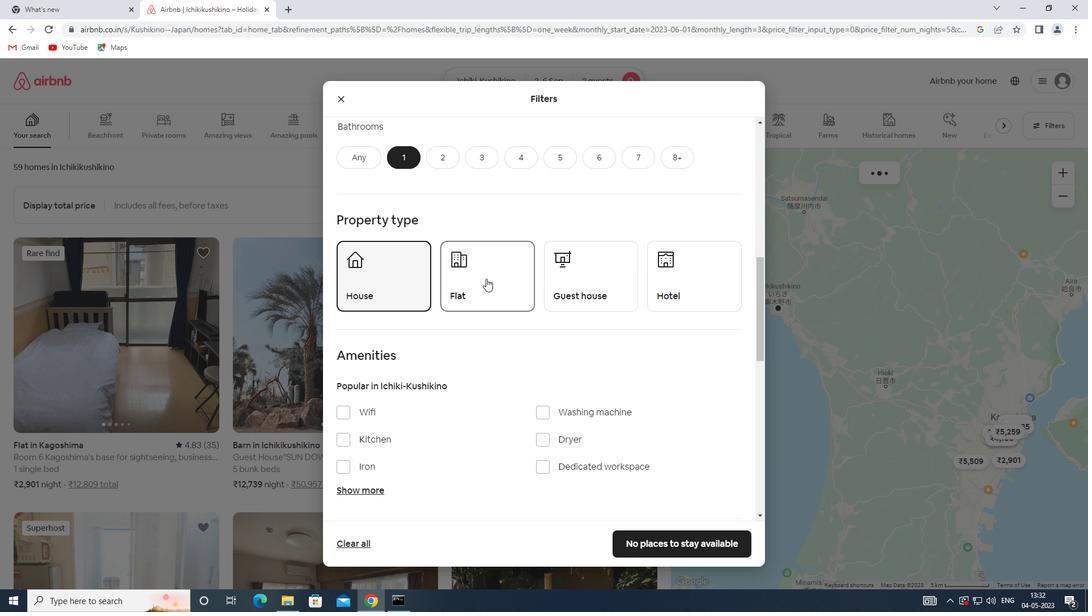 
Action: Mouse pressed left at (596, 277)
Screenshot: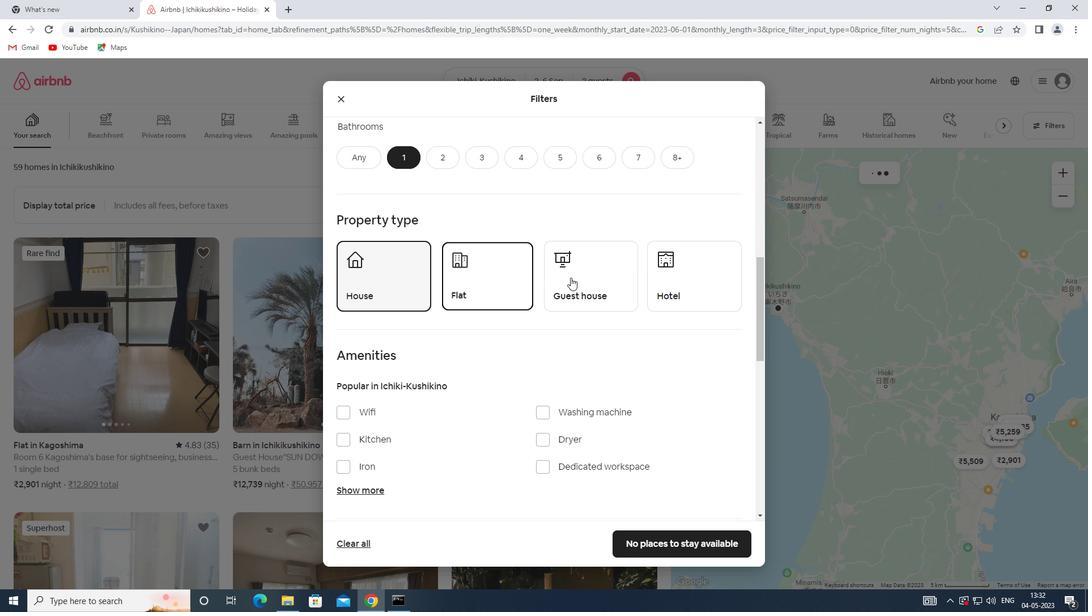 
Action: Mouse moved to (684, 280)
Screenshot: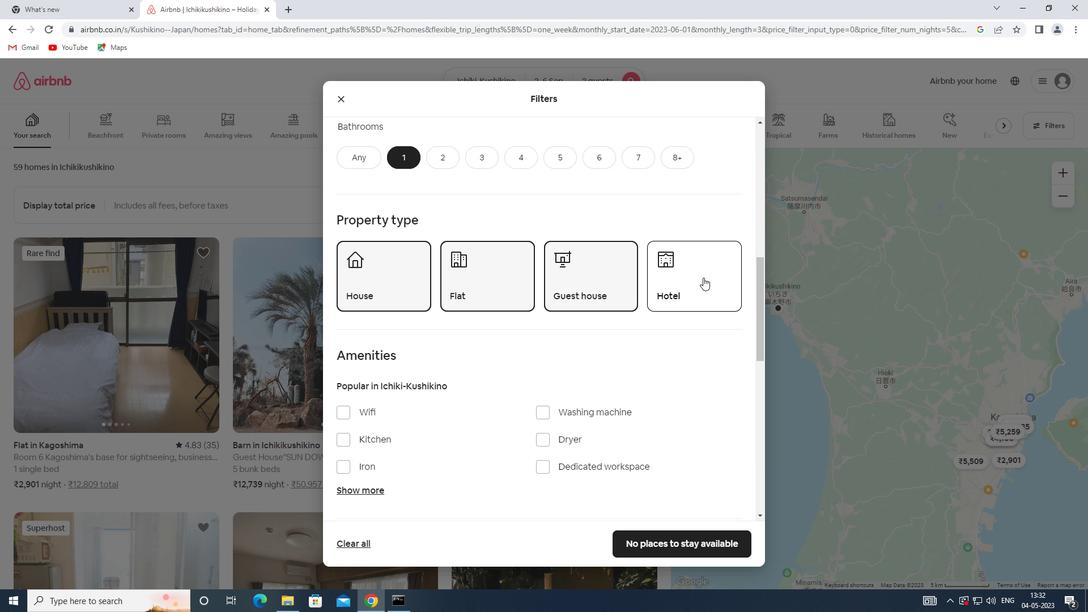 
Action: Mouse pressed left at (684, 280)
Screenshot: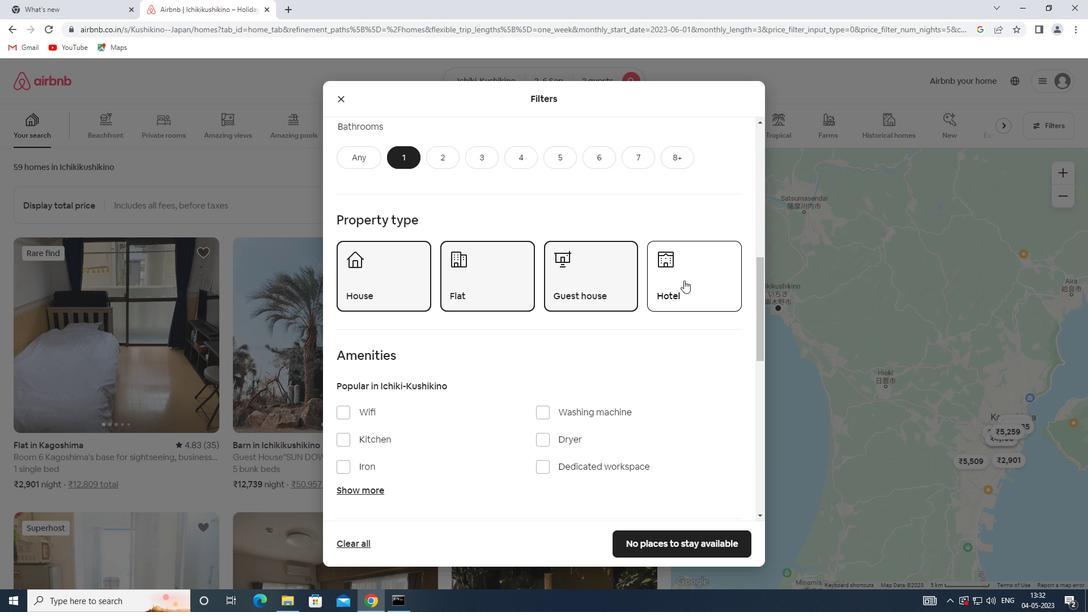 
Action: Mouse moved to (681, 276)
Screenshot: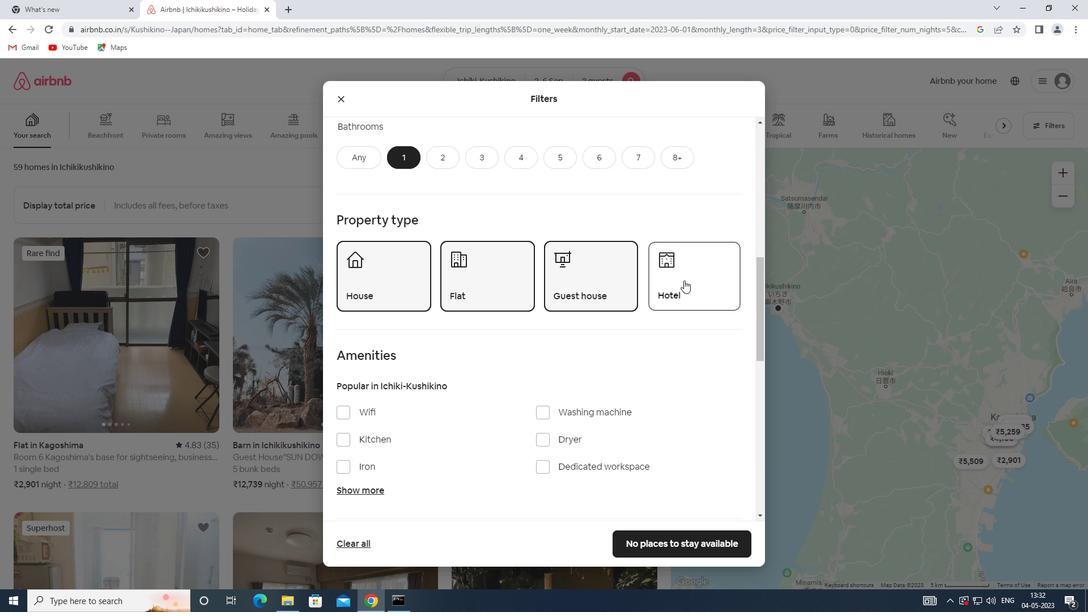 
Action: Mouse scrolled (681, 275) with delta (0, 0)
Screenshot: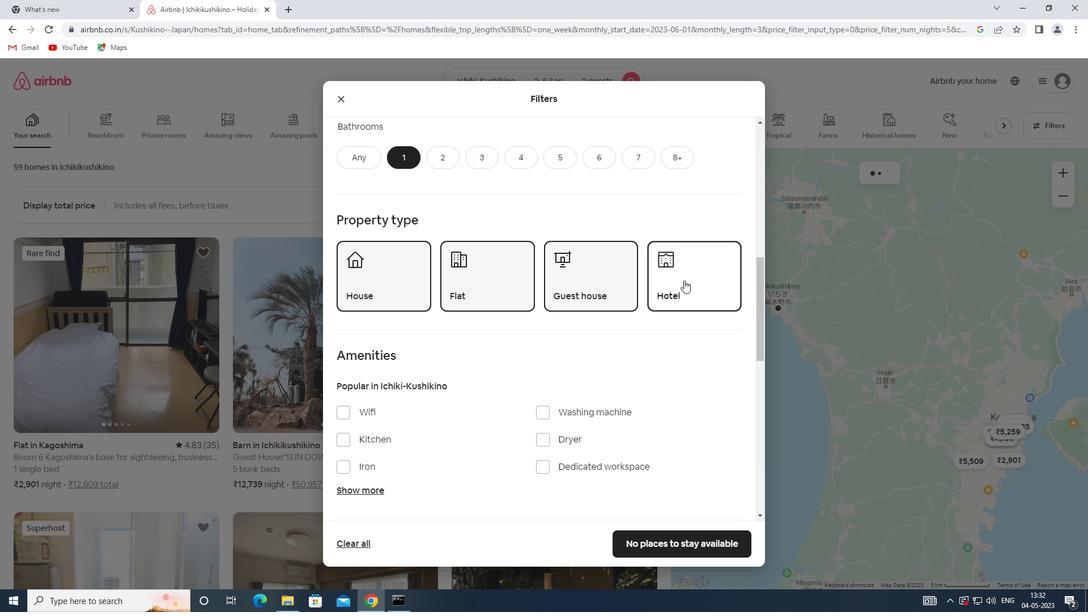 
Action: Mouse moved to (681, 275)
Screenshot: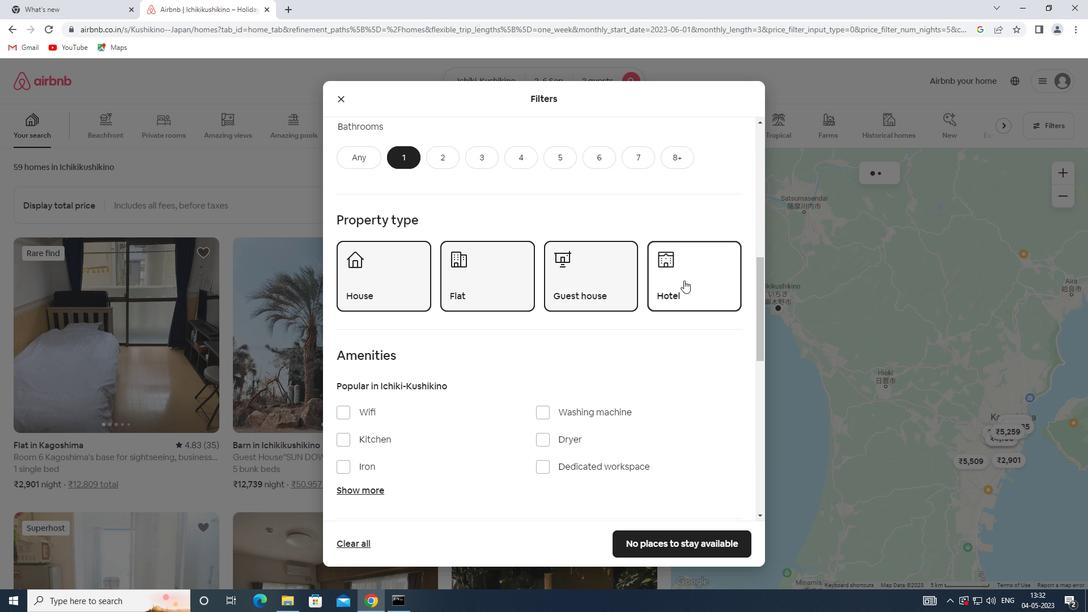 
Action: Mouse scrolled (681, 274) with delta (0, 0)
Screenshot: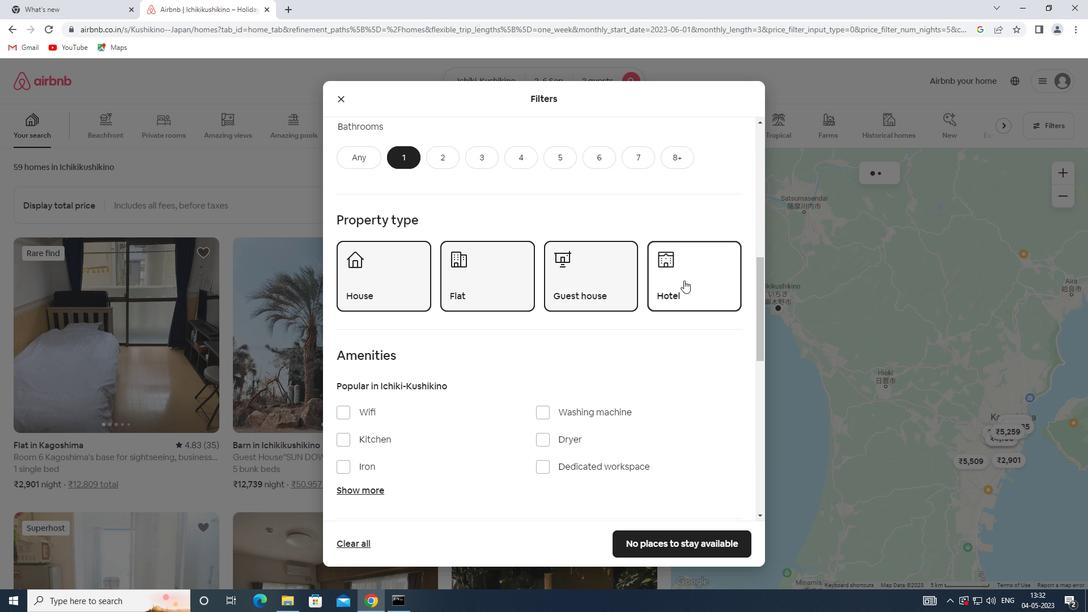 
Action: Mouse moved to (680, 275)
Screenshot: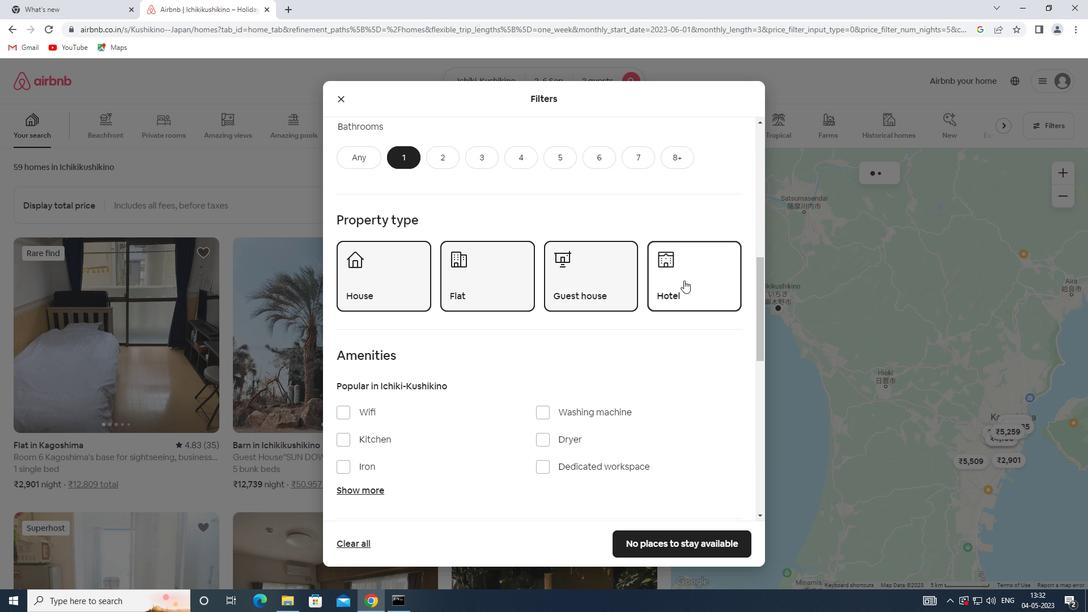 
Action: Mouse scrolled (680, 274) with delta (0, 0)
Screenshot: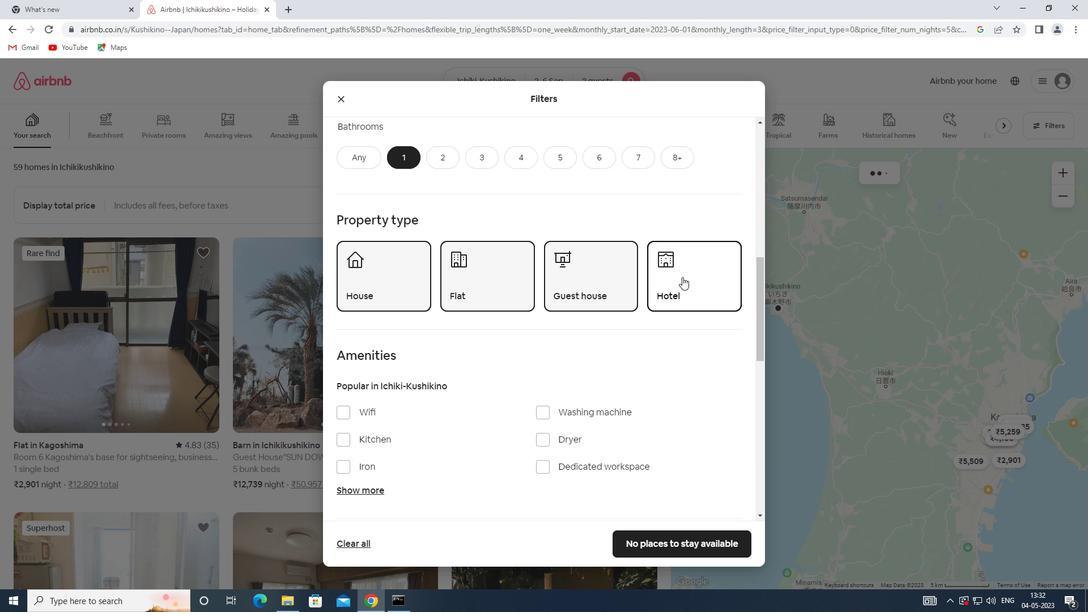 
Action: Mouse scrolled (680, 274) with delta (0, 0)
Screenshot: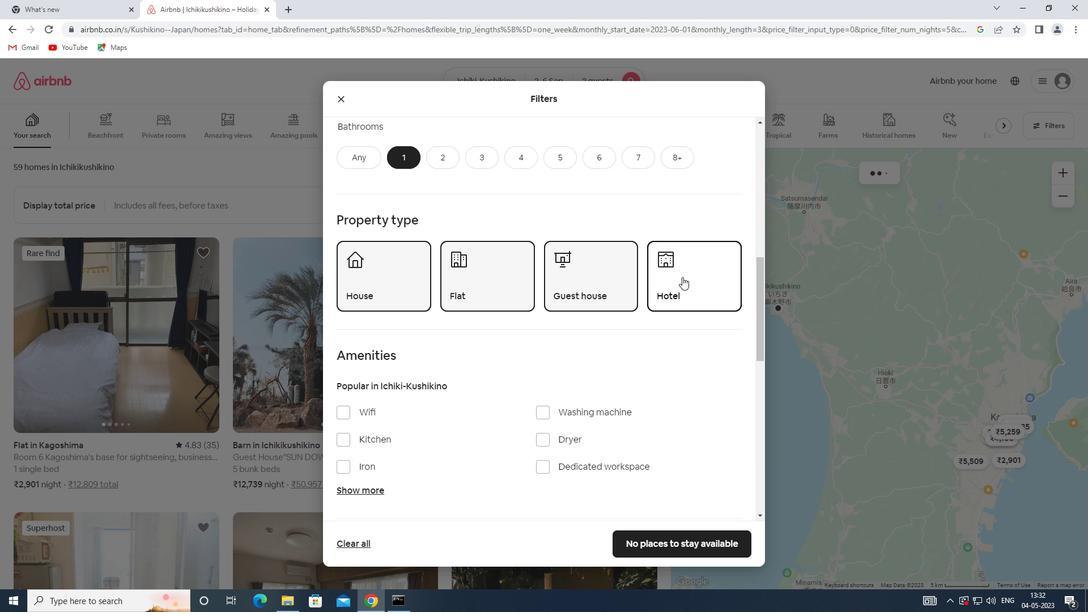 
Action: Mouse moved to (680, 275)
Screenshot: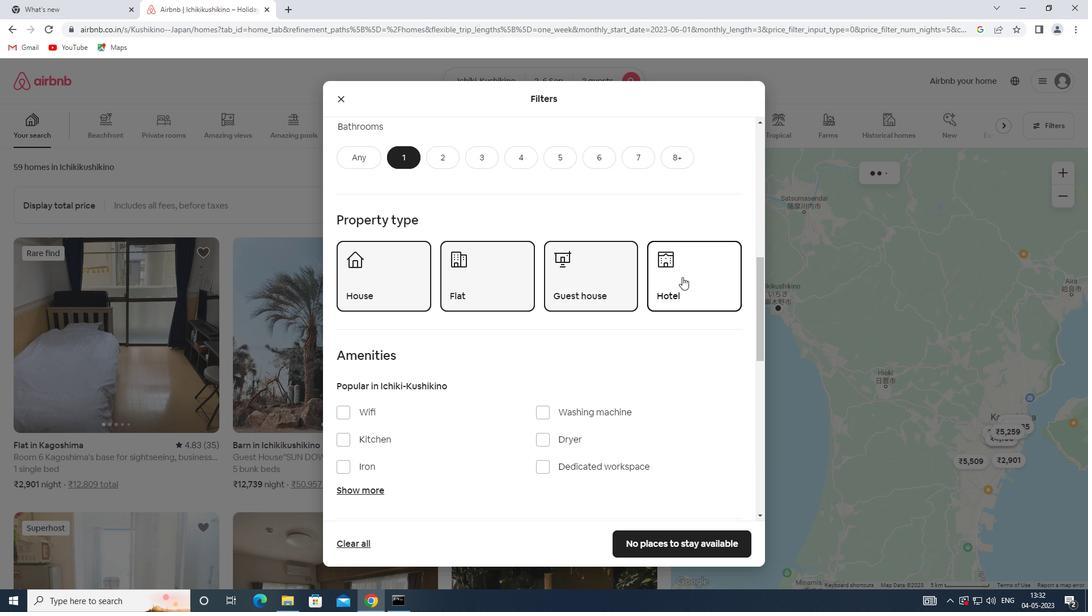 
Action: Mouse scrolled (680, 274) with delta (0, 0)
Screenshot: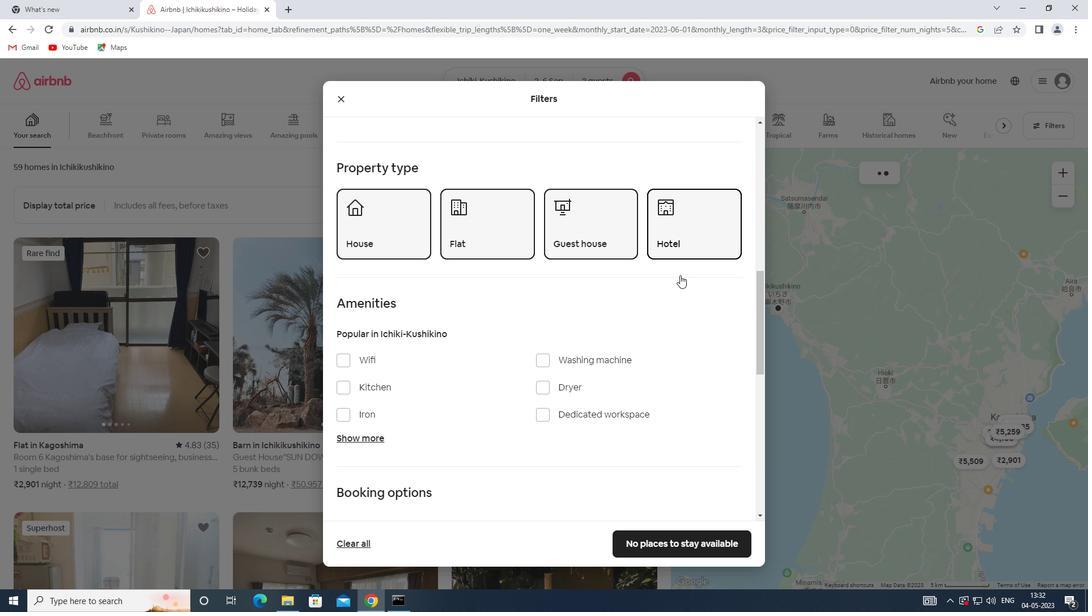 
Action: Mouse scrolled (680, 274) with delta (0, 0)
Screenshot: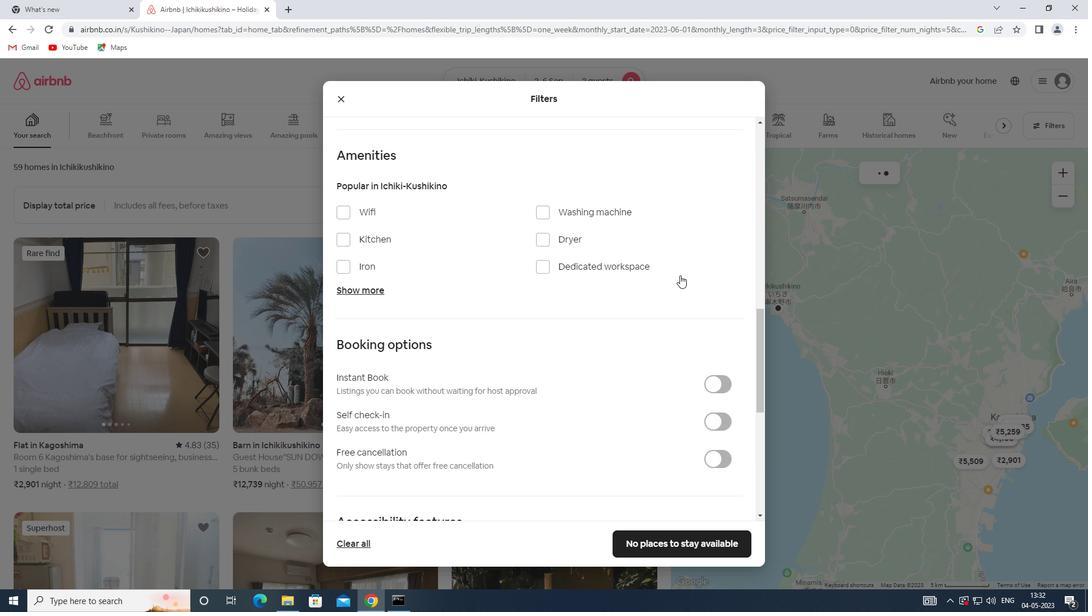 
Action: Mouse scrolled (680, 274) with delta (0, 0)
Screenshot: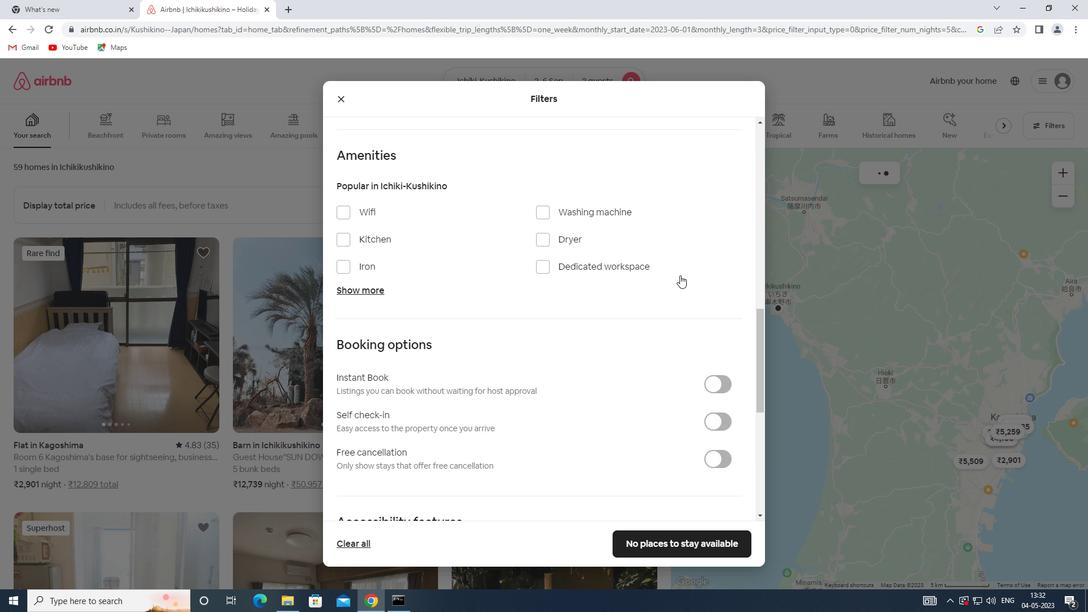 
Action: Mouse moved to (714, 226)
Screenshot: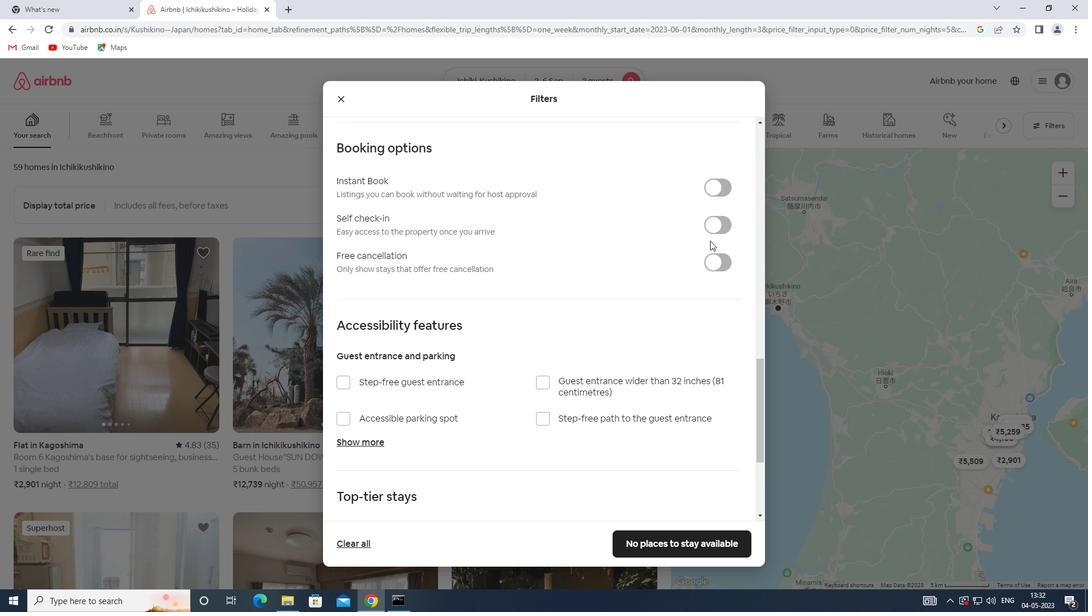 
Action: Mouse pressed left at (714, 226)
Screenshot: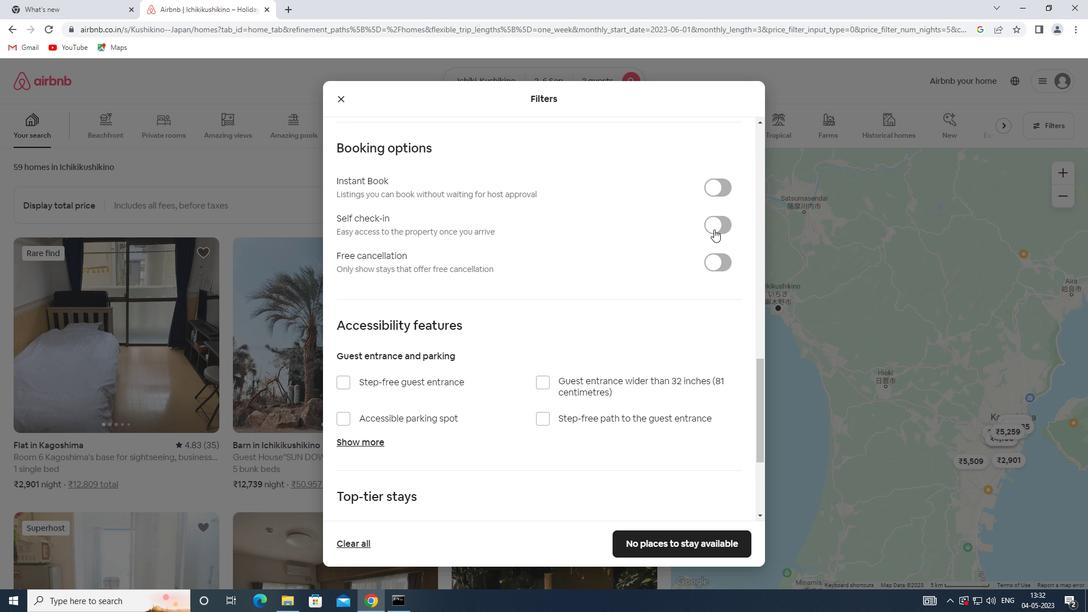 
Action: Mouse moved to (502, 300)
Screenshot: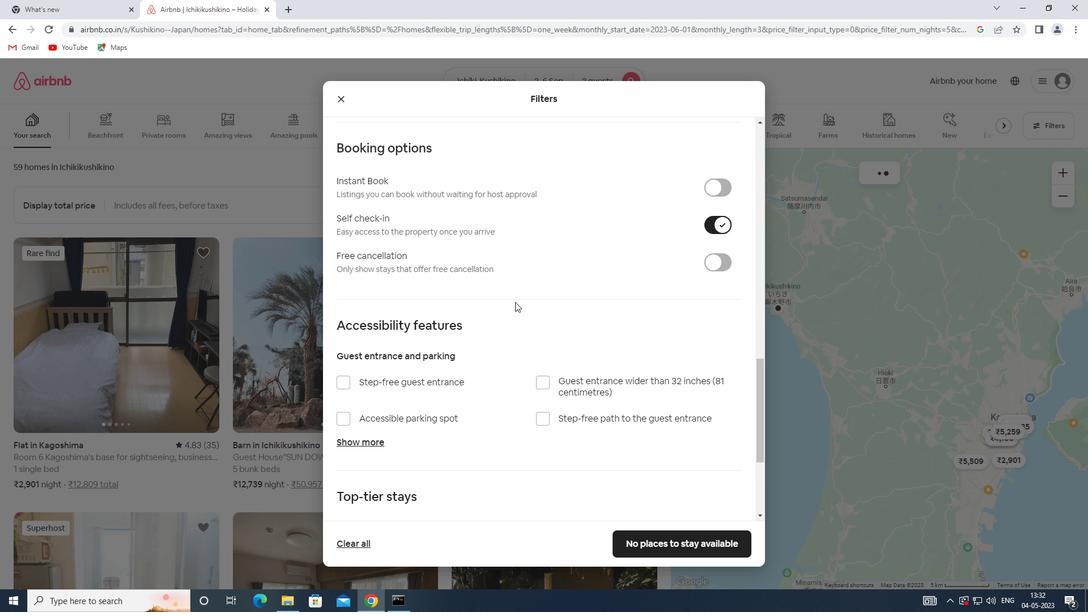 
Action: Mouse scrolled (502, 300) with delta (0, 0)
Screenshot: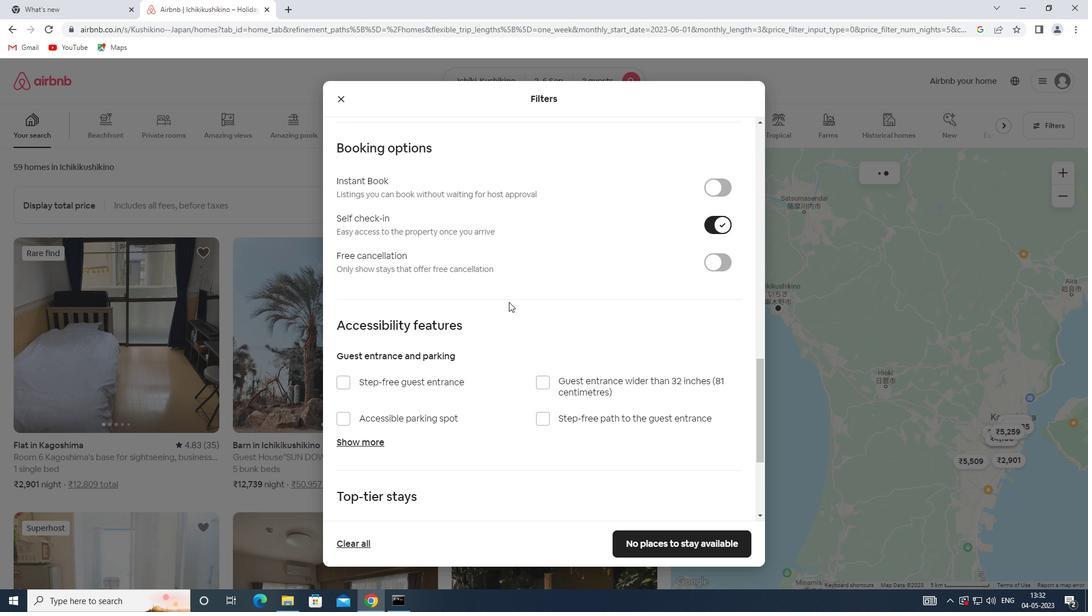 
Action: Mouse scrolled (502, 300) with delta (0, 0)
Screenshot: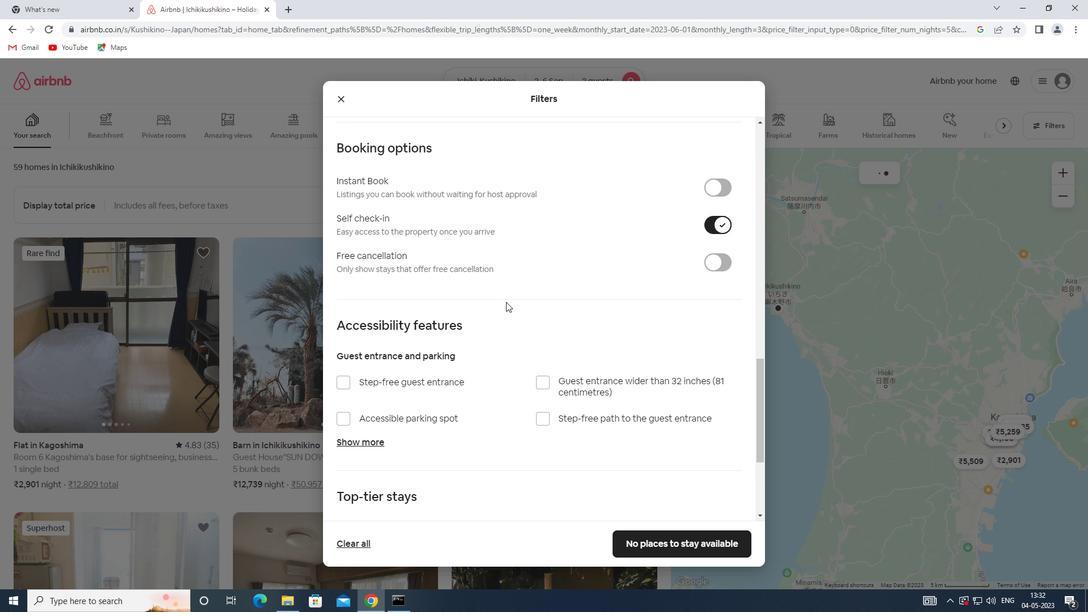 
Action: Mouse scrolled (502, 300) with delta (0, 0)
Screenshot: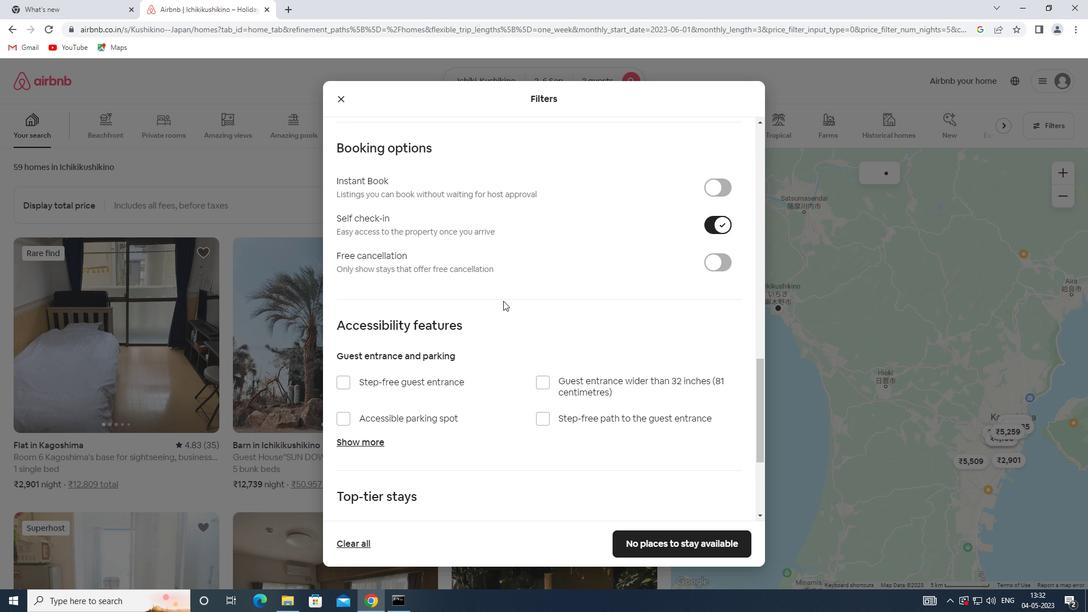 
Action: Mouse moved to (499, 298)
Screenshot: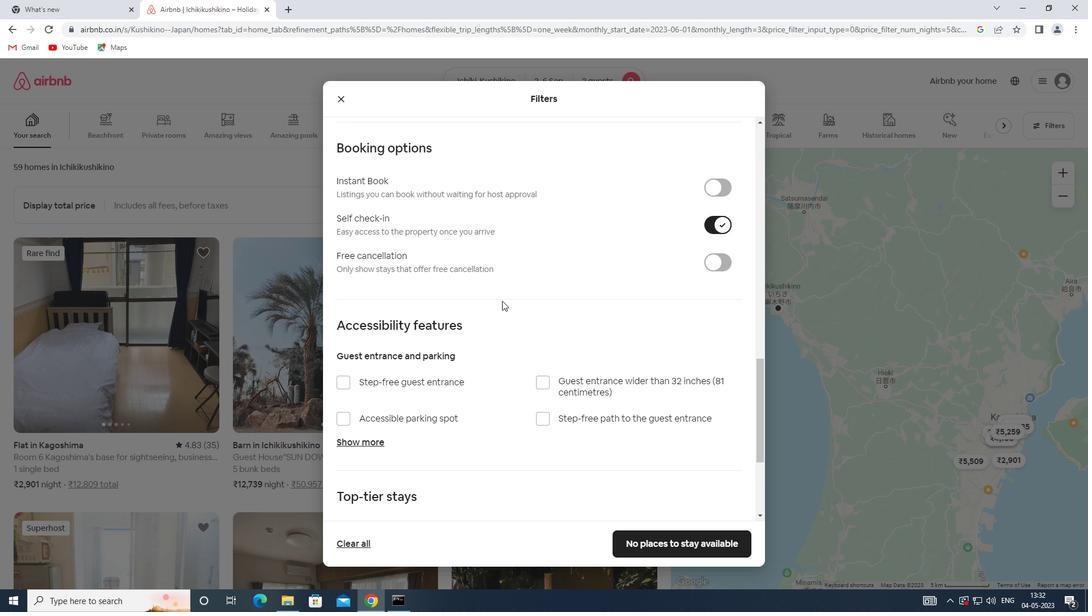 
Action: Mouse scrolled (499, 297) with delta (0, 0)
Screenshot: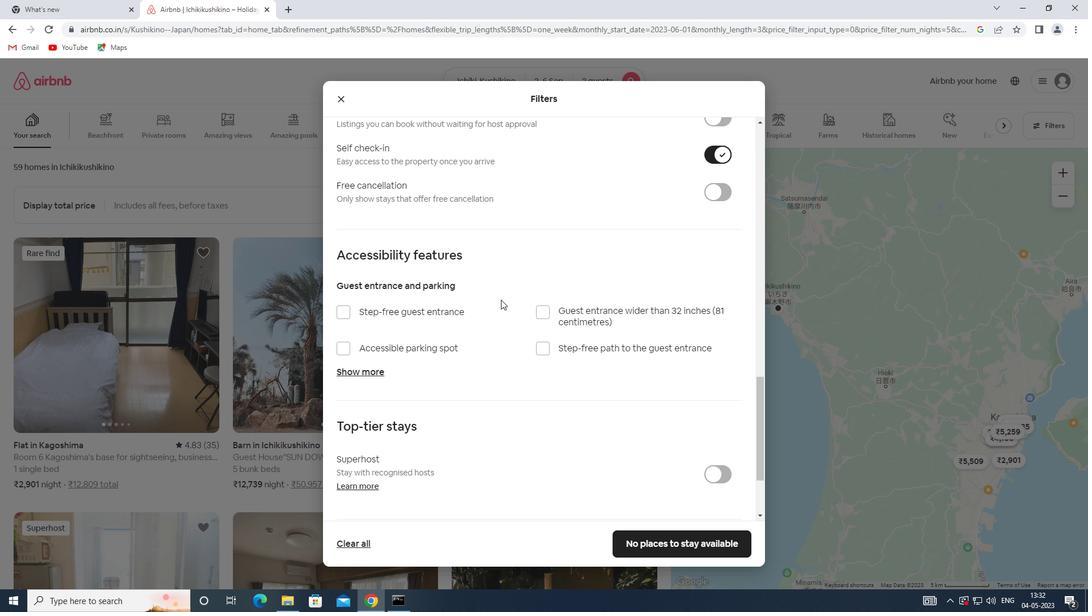 
Action: Mouse moved to (498, 298)
Screenshot: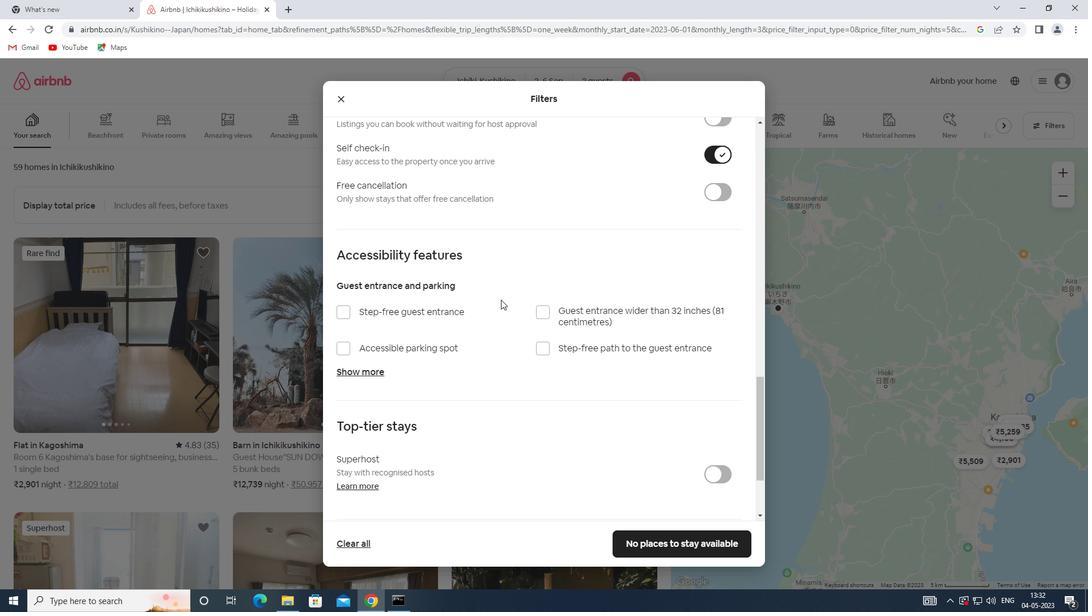 
Action: Mouse scrolled (498, 297) with delta (0, 0)
Screenshot: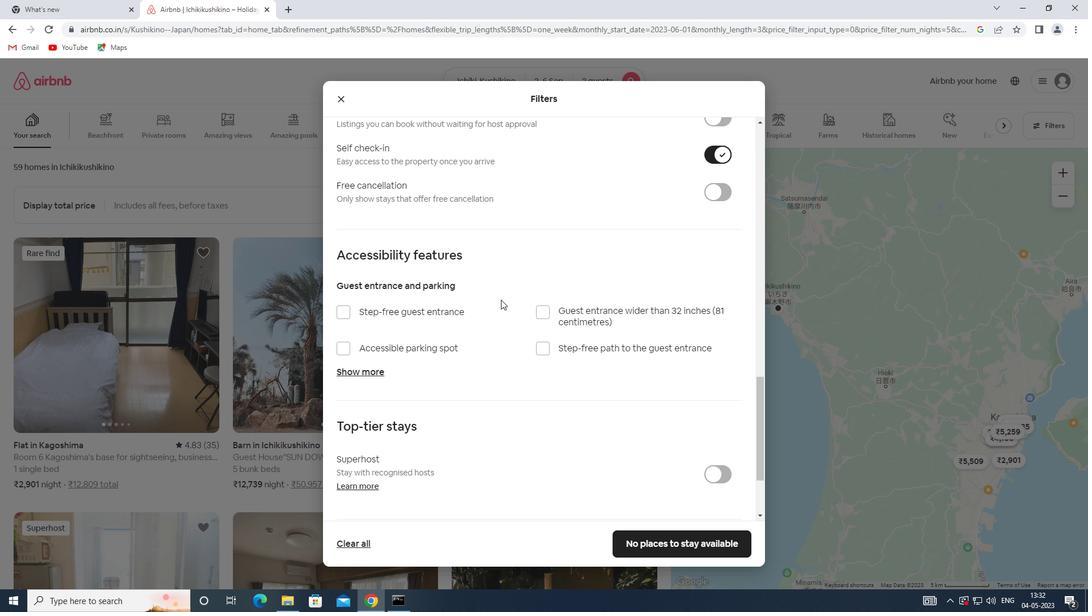 
Action: Mouse scrolled (498, 297) with delta (0, 0)
Screenshot: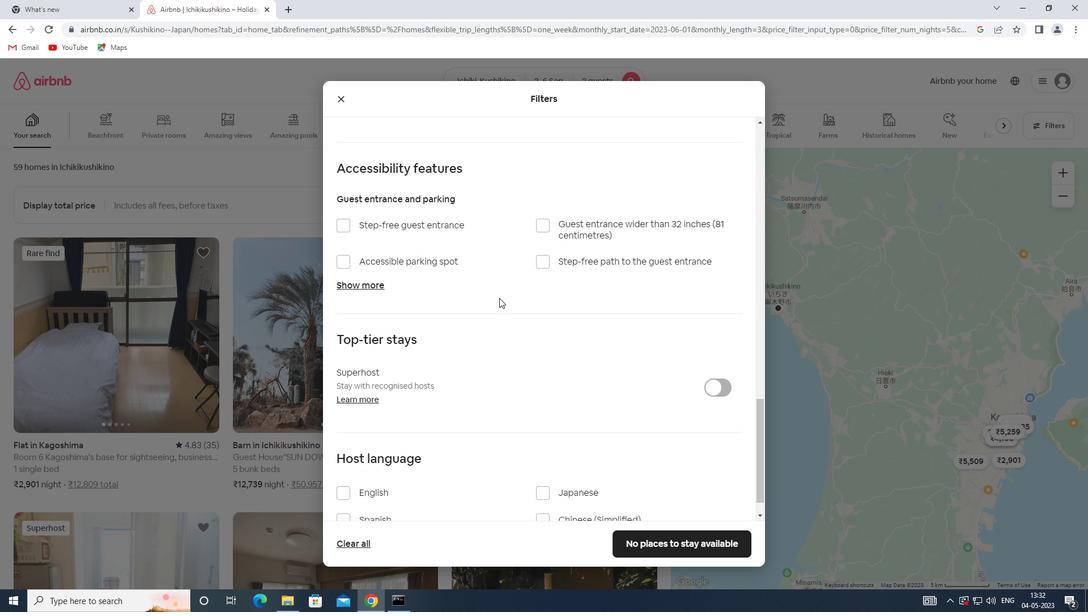 
Action: Mouse scrolled (498, 297) with delta (0, 0)
Screenshot: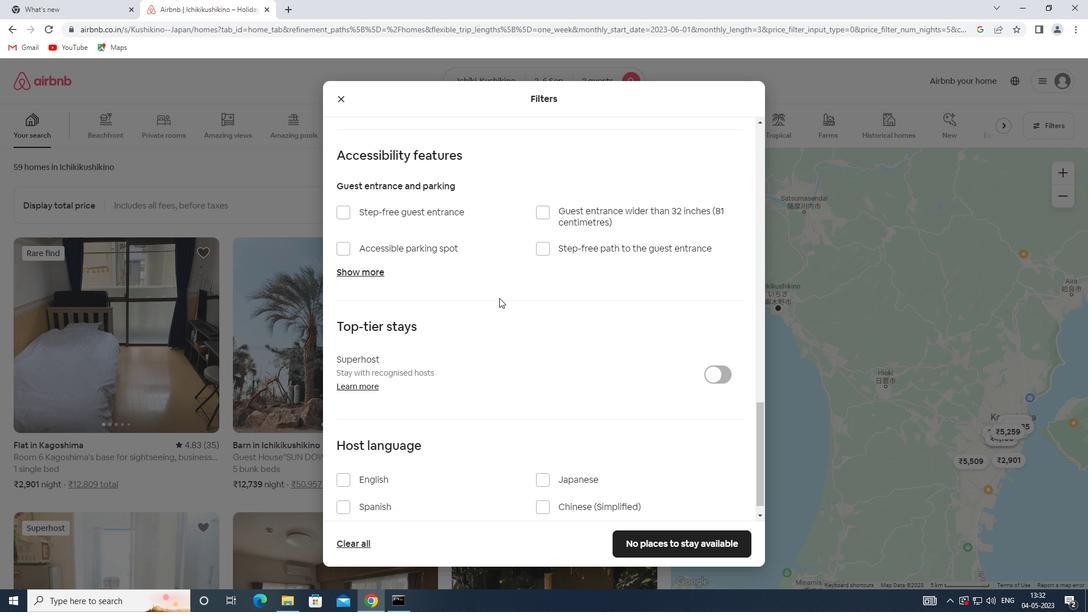 
Action: Mouse moved to (382, 459)
Screenshot: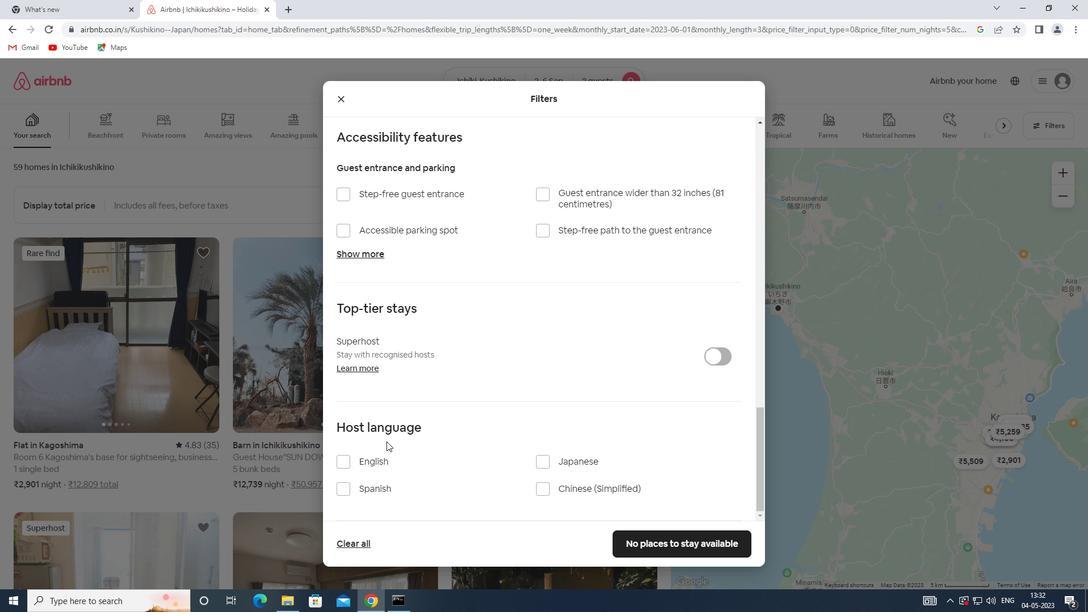 
Action: Mouse pressed left at (382, 459)
Screenshot: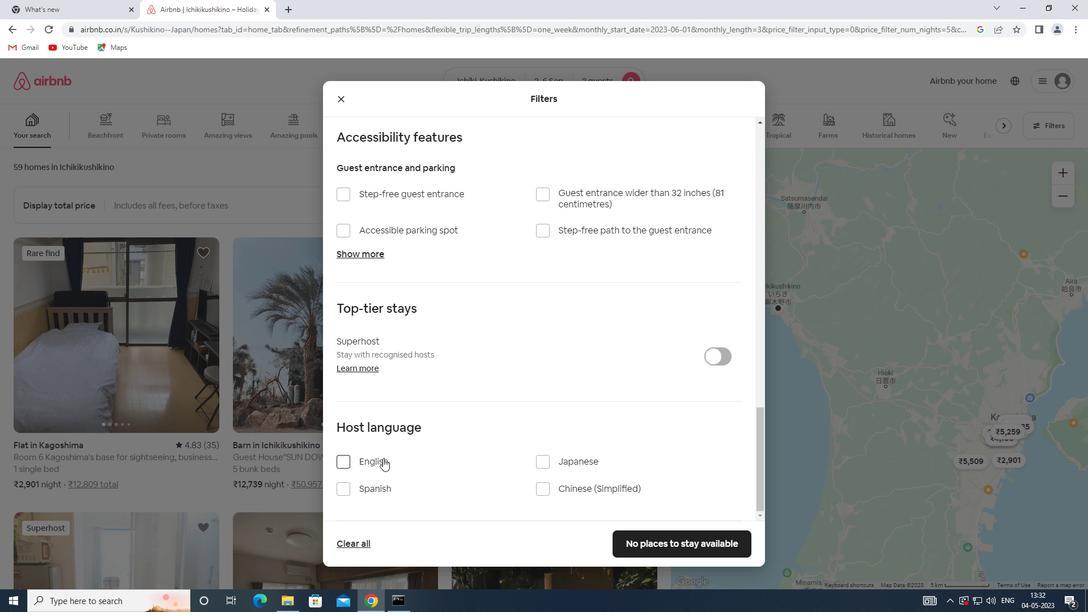
Action: Mouse moved to (691, 541)
Screenshot: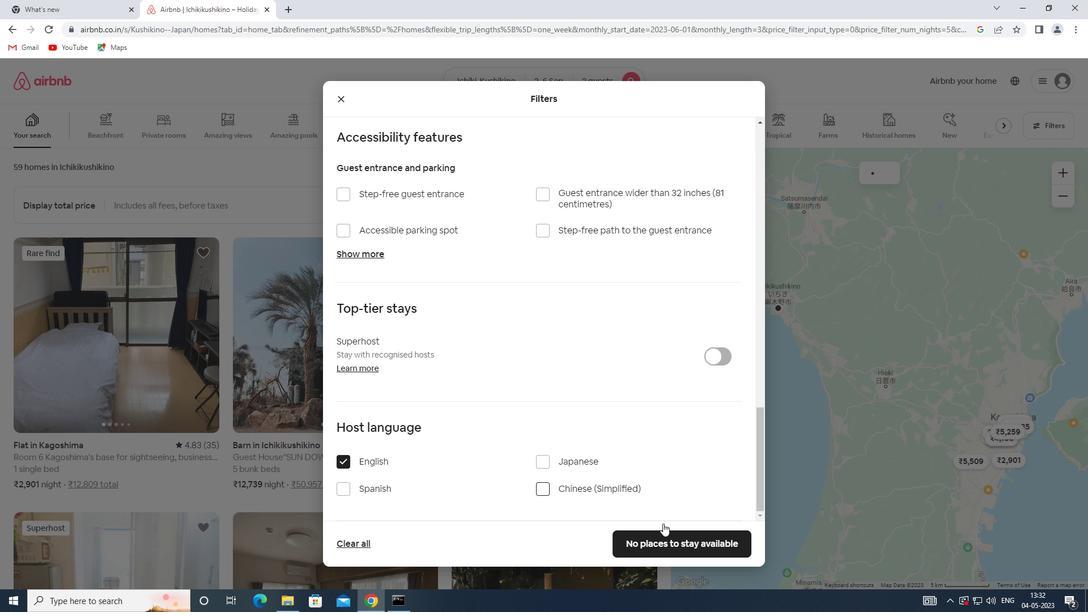 
Action: Mouse pressed left at (691, 541)
Screenshot: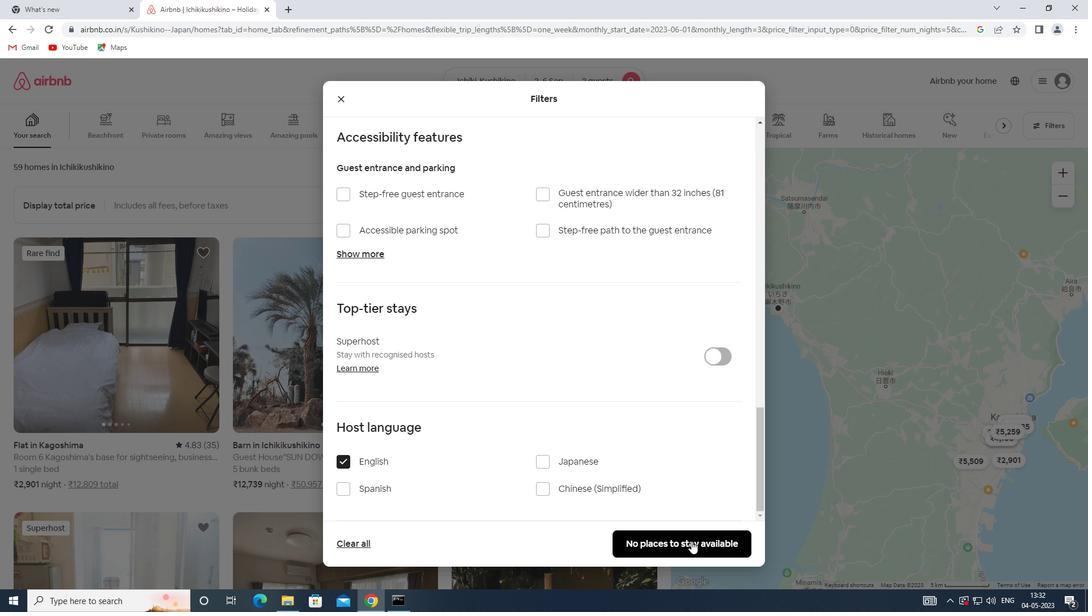 
